 Task: Implement a JavaScript function to check if a number is a prime number.
Action: Mouse moved to (214, 121)
Screenshot: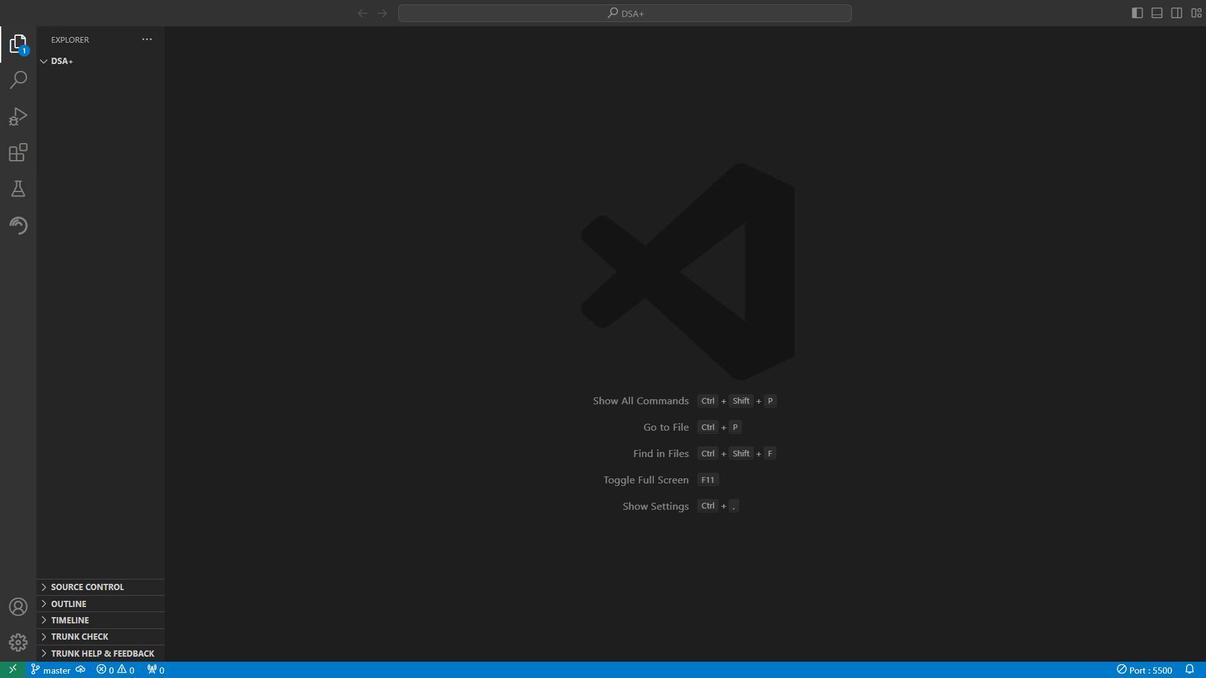 
Action: Mouse pressed left at (214, 121)
Screenshot: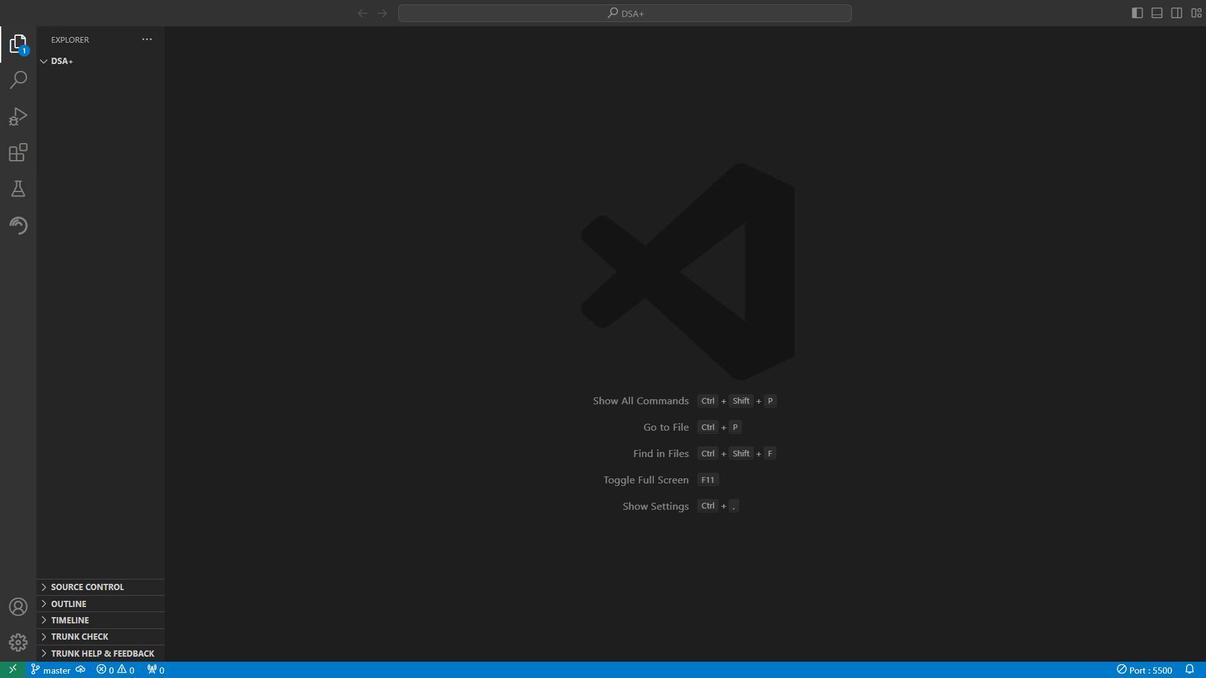 
Action: Mouse moved to (214, 180)
Screenshot: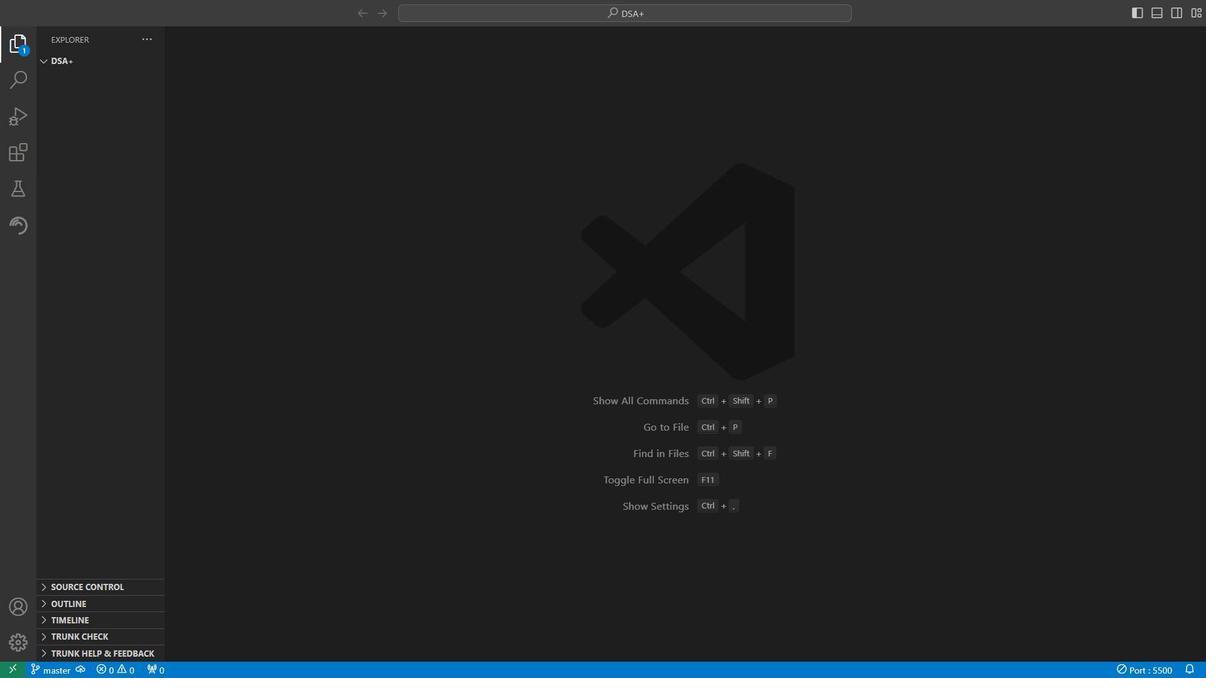 
Action: Mouse scrolled (214, 180) with delta (0, 0)
Screenshot: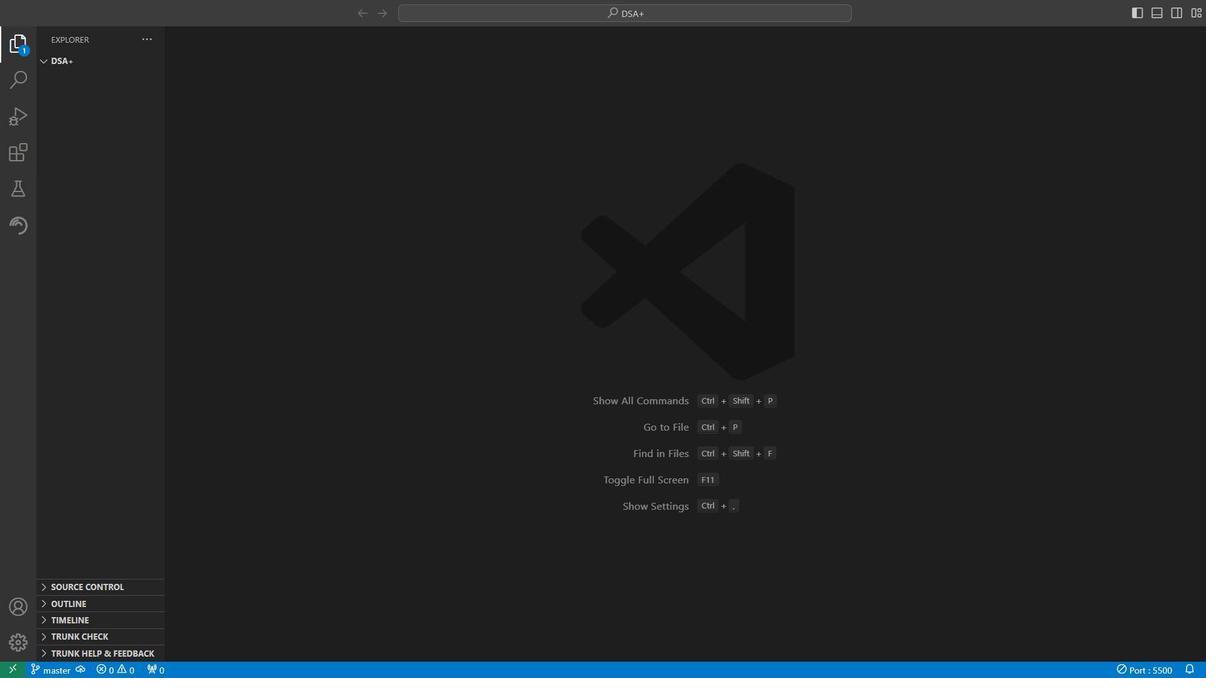
Action: Mouse scrolled (214, 180) with delta (0, 0)
Screenshot: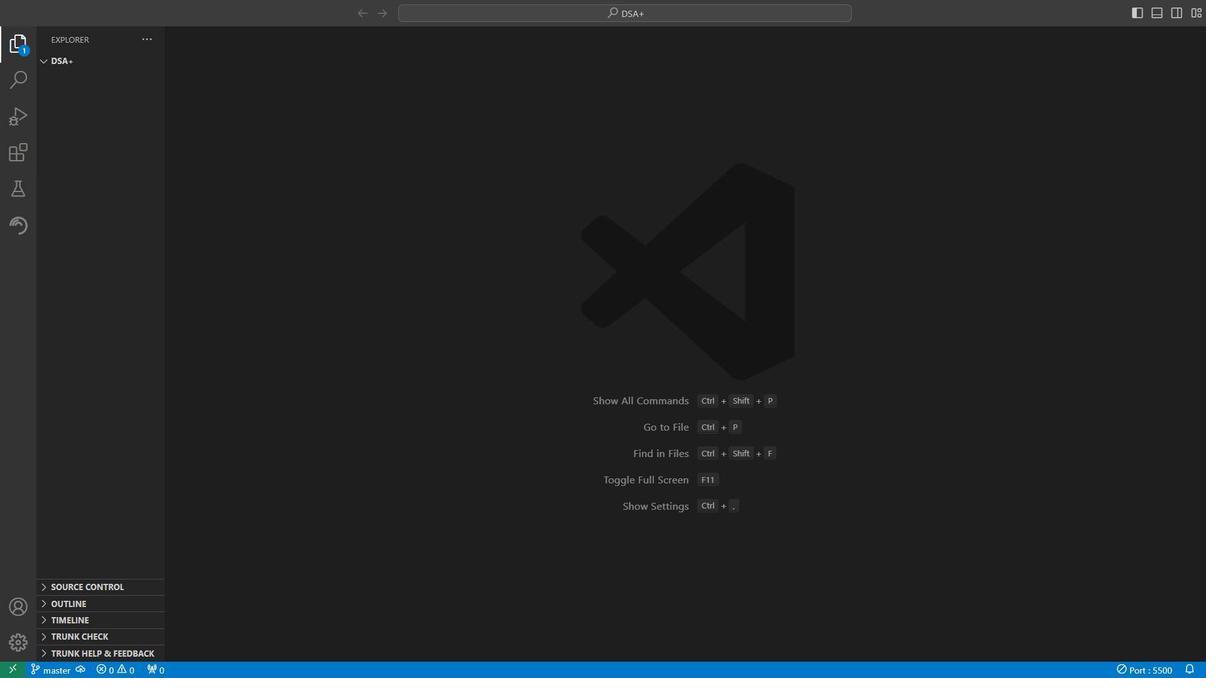 
Action: Mouse scrolled (214, 180) with delta (0, 0)
Screenshot: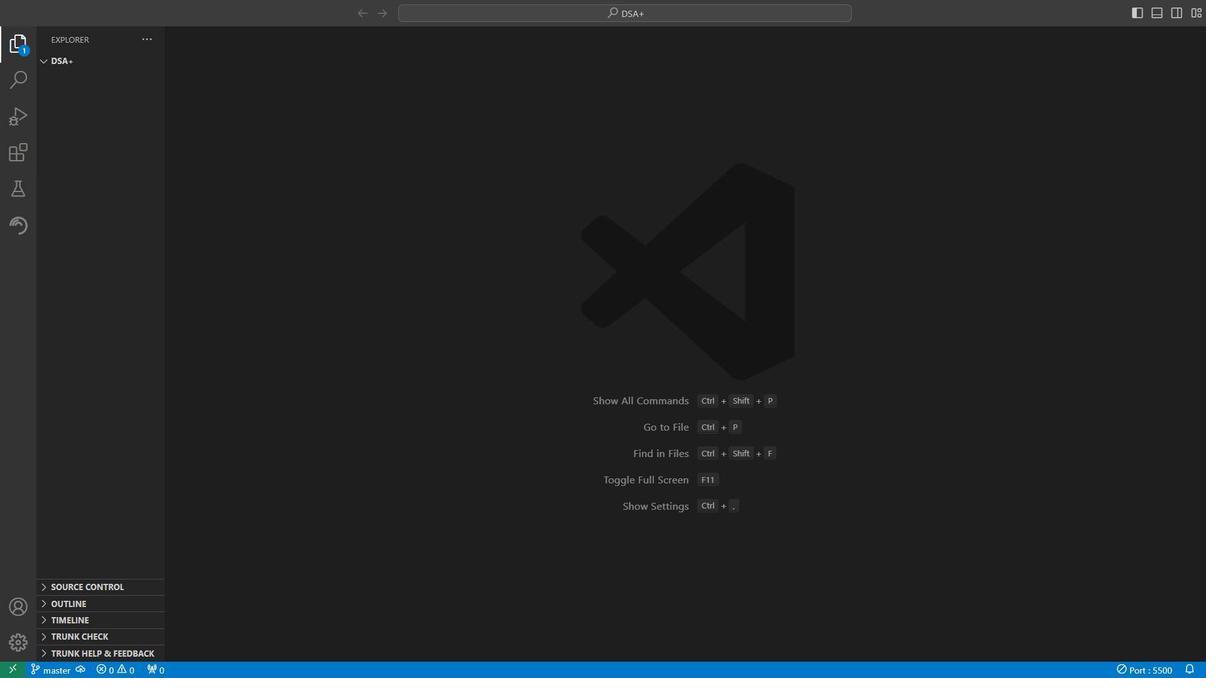 
Action: Mouse scrolled (214, 180) with delta (0, 0)
Screenshot: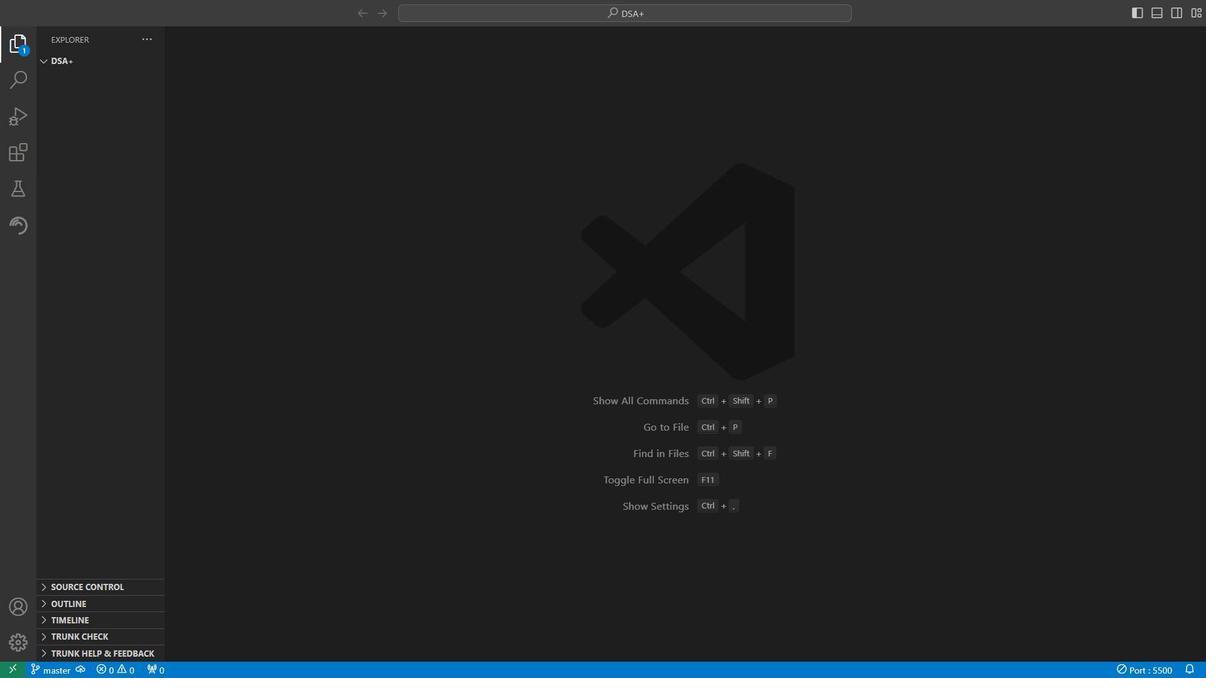 
Action: Mouse scrolled (214, 180) with delta (0, 0)
Screenshot: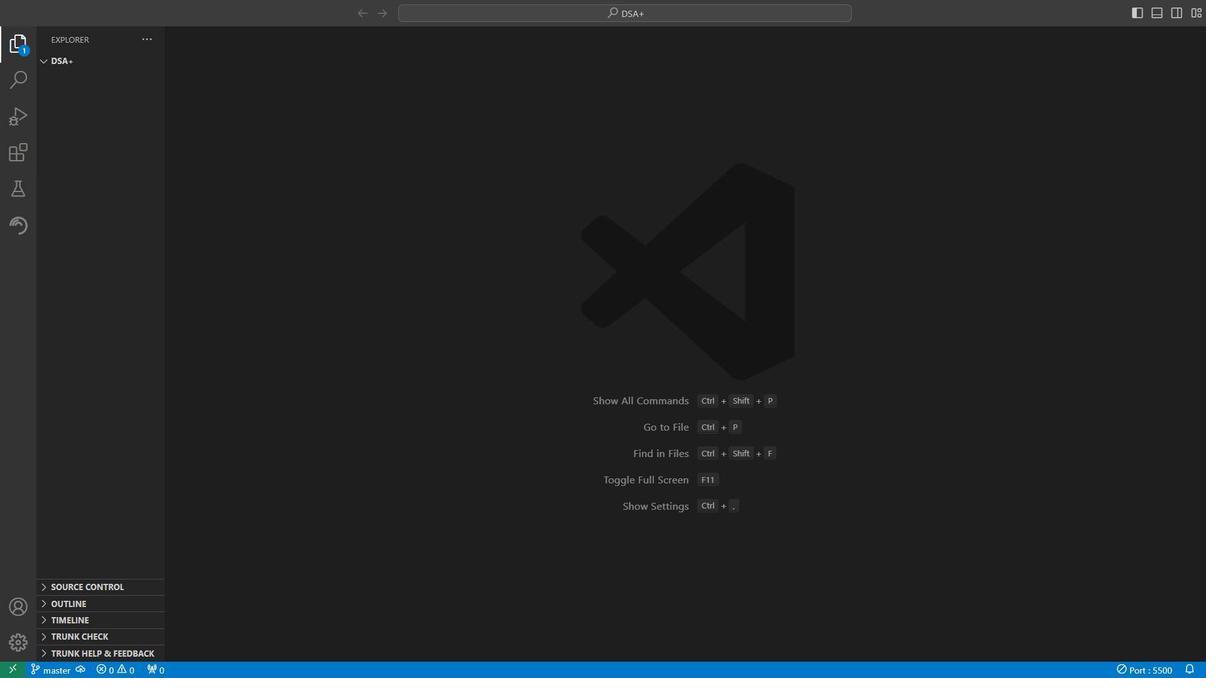 
Action: Mouse scrolled (214, 180) with delta (0, 0)
Screenshot: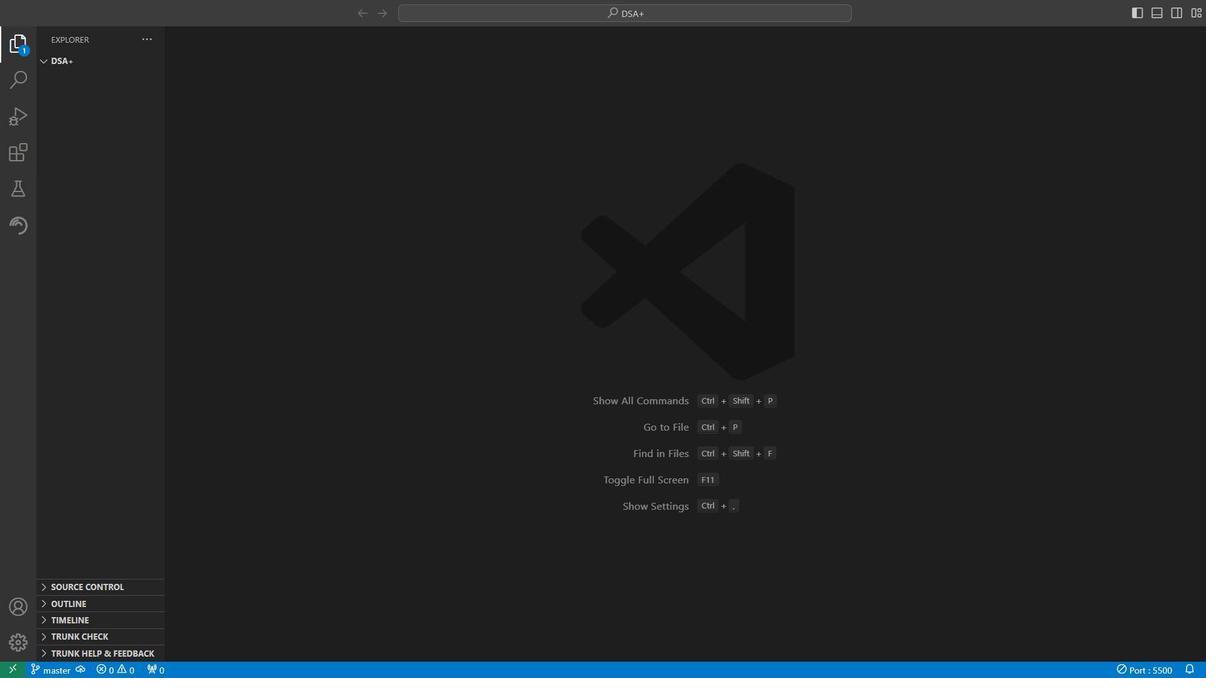 
Action: Mouse scrolled (214, 180) with delta (0, 0)
Screenshot: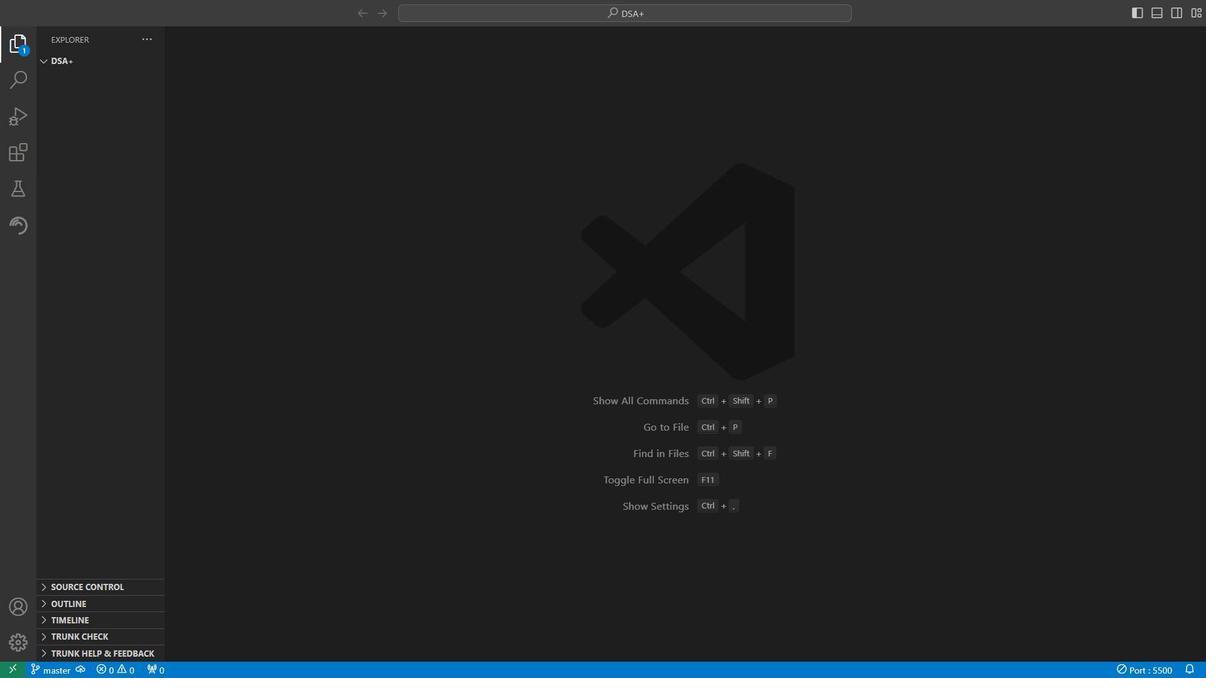 
Action: Mouse moved to (214, 176)
Screenshot: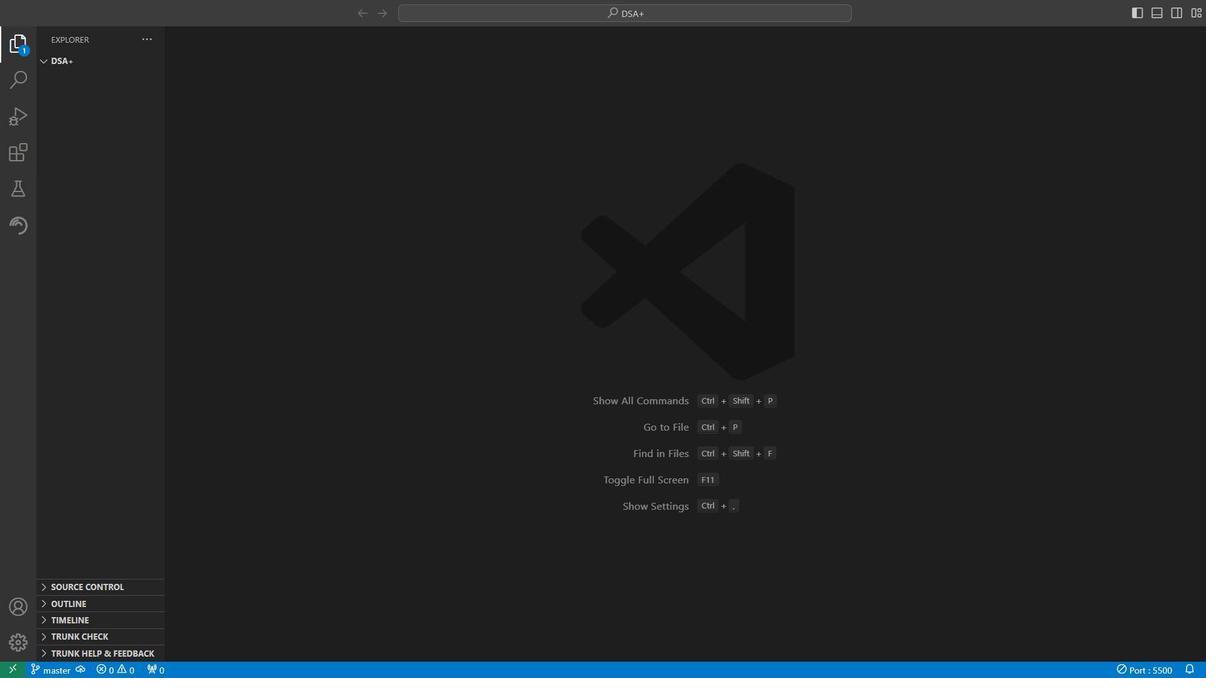 
Action: Mouse scrolled (214, 176) with delta (0, 0)
Screenshot: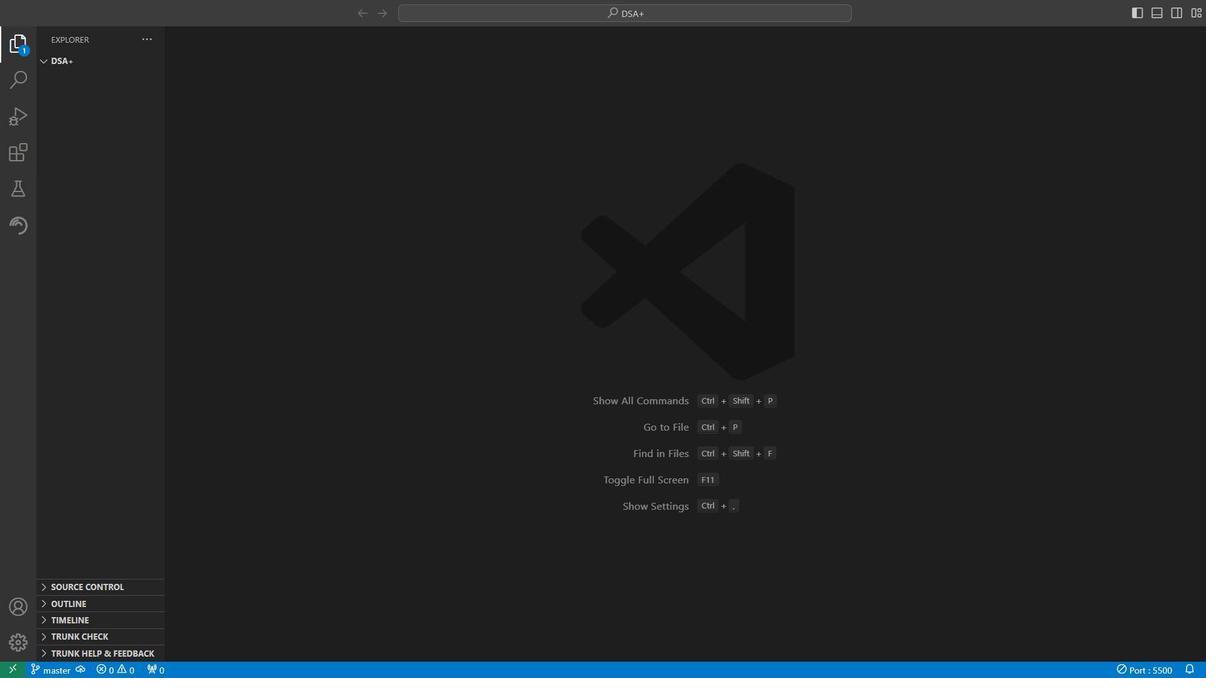 
Action: Mouse moved to (214, 175)
Screenshot: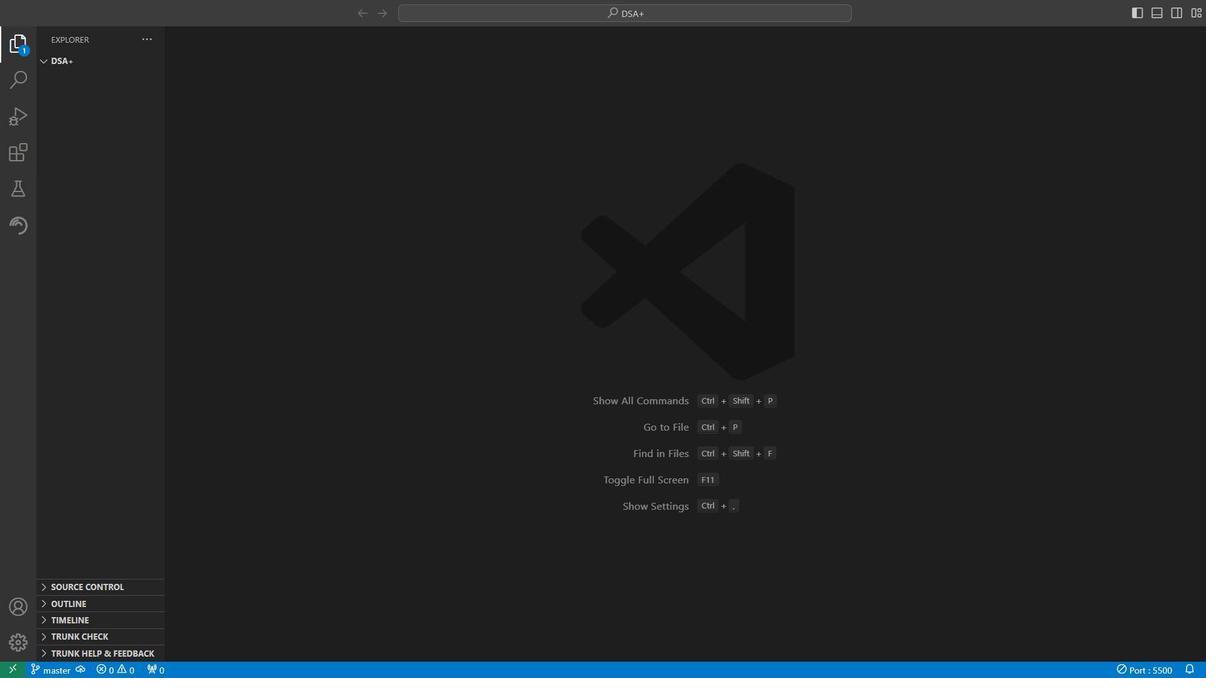 
Action: Mouse scrolled (214, 176) with delta (0, 0)
Screenshot: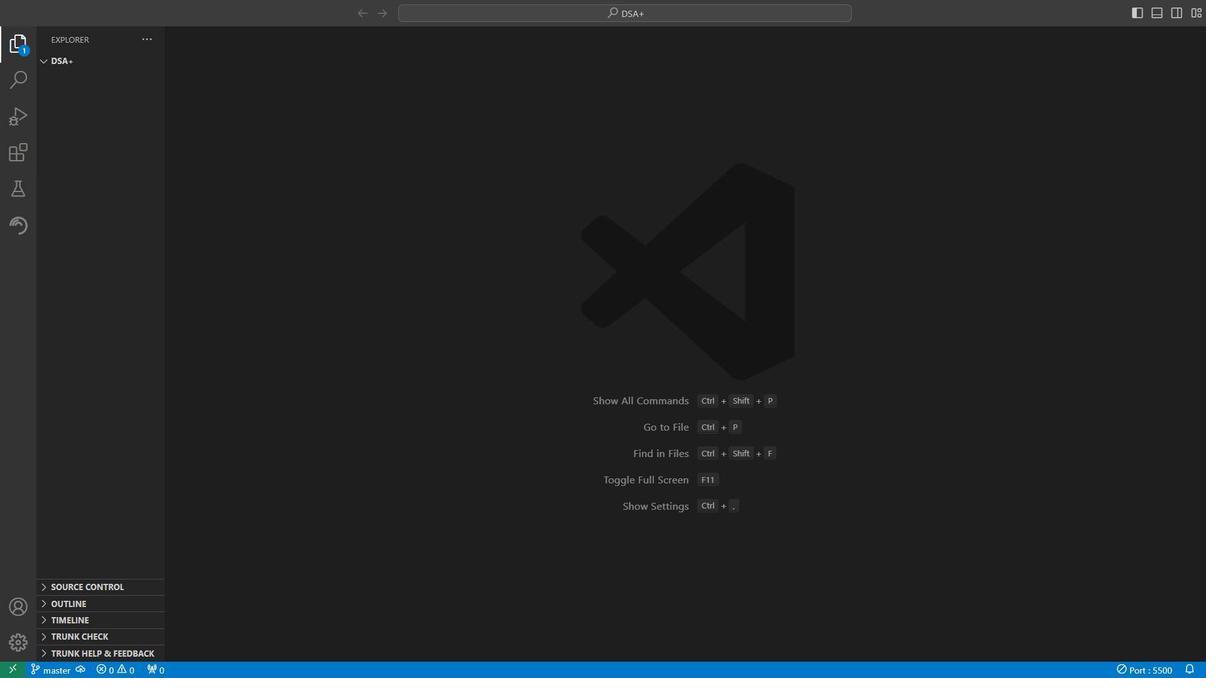 
Action: Mouse scrolled (214, 176) with delta (0, 0)
Screenshot: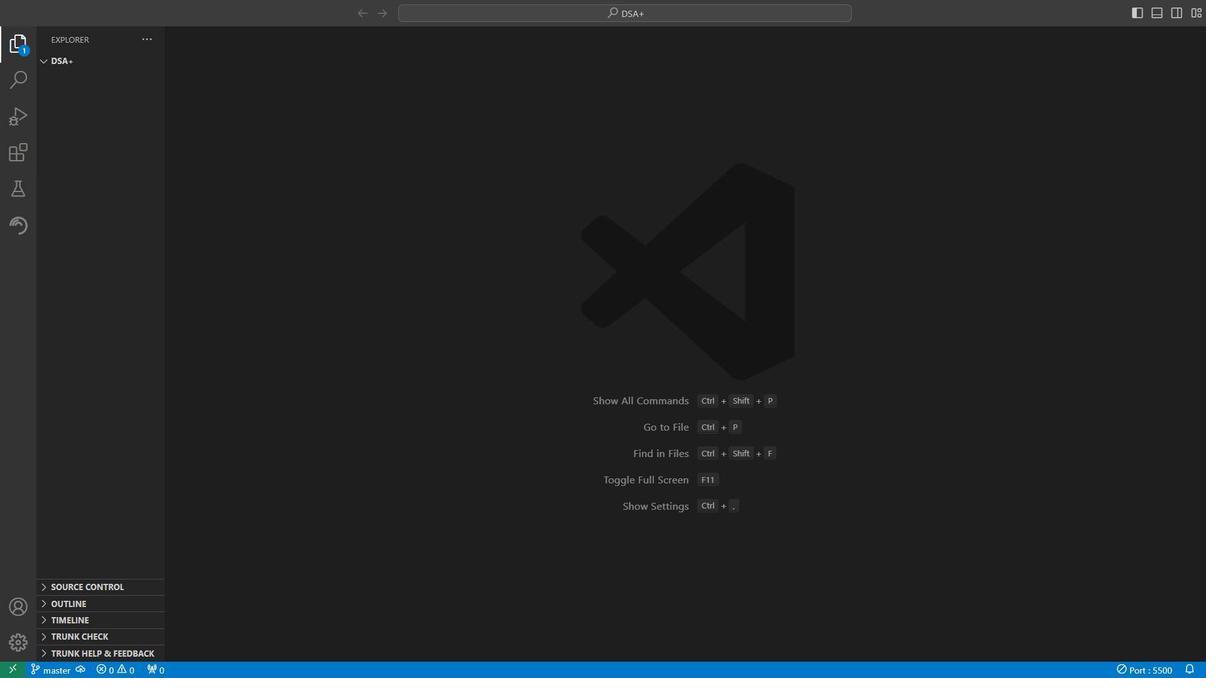 
Action: Mouse scrolled (214, 176) with delta (0, 0)
Screenshot: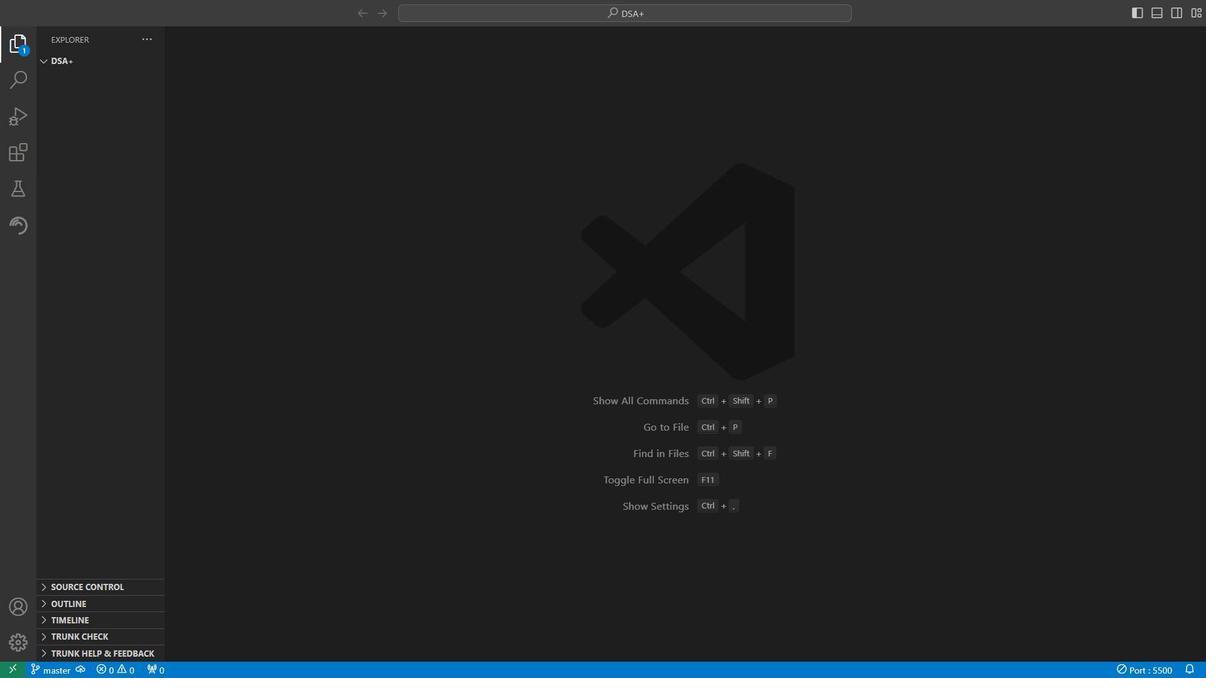 
Action: Mouse moved to (214, 175)
Screenshot: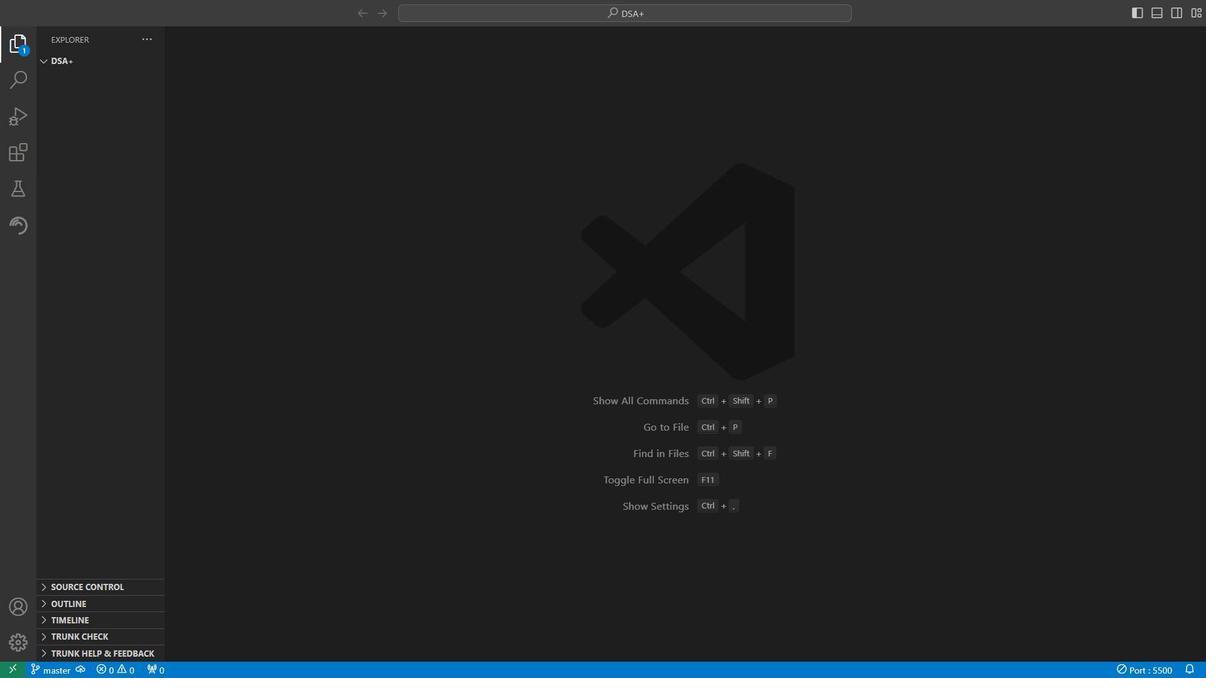 
Action: Mouse scrolled (214, 176) with delta (0, 0)
Screenshot: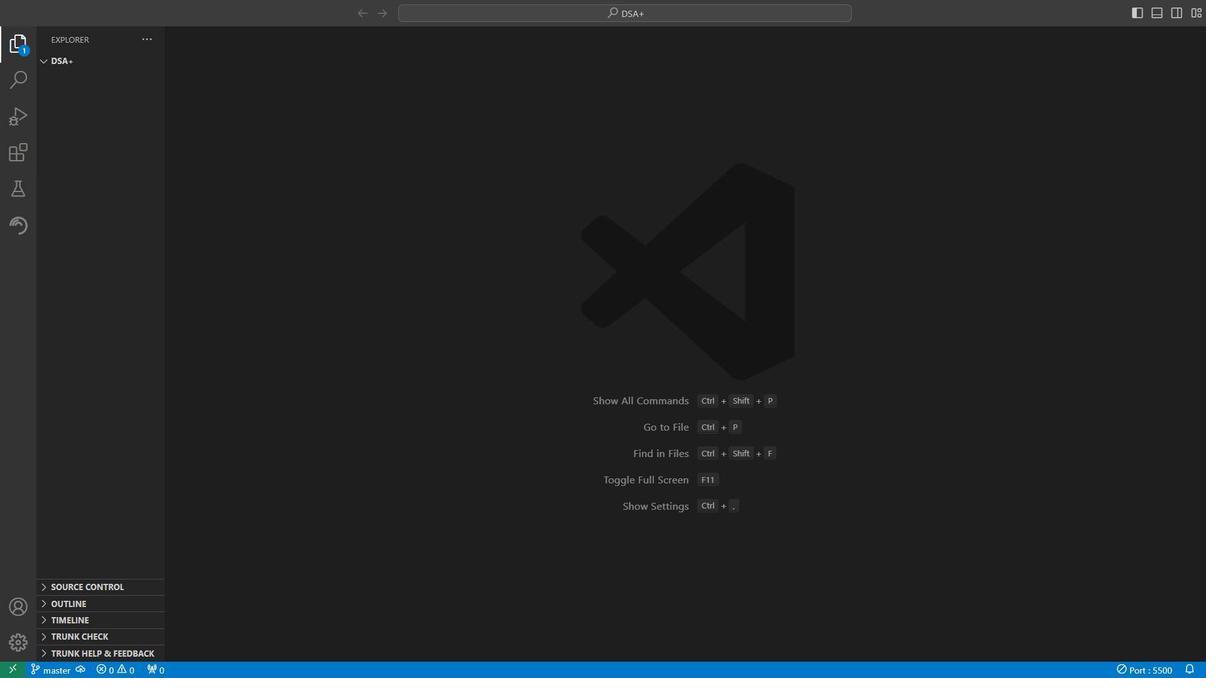 
Action: Mouse scrolled (214, 176) with delta (0, 0)
Screenshot: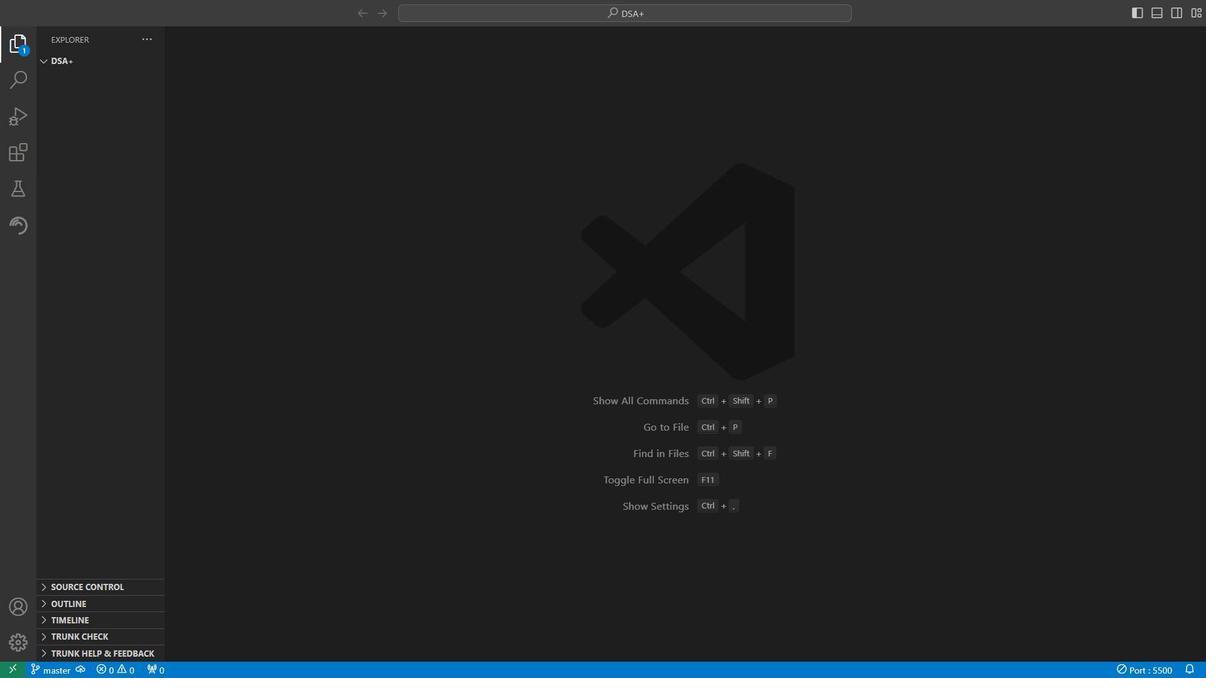 
Action: Mouse moved to (214, 177)
Screenshot: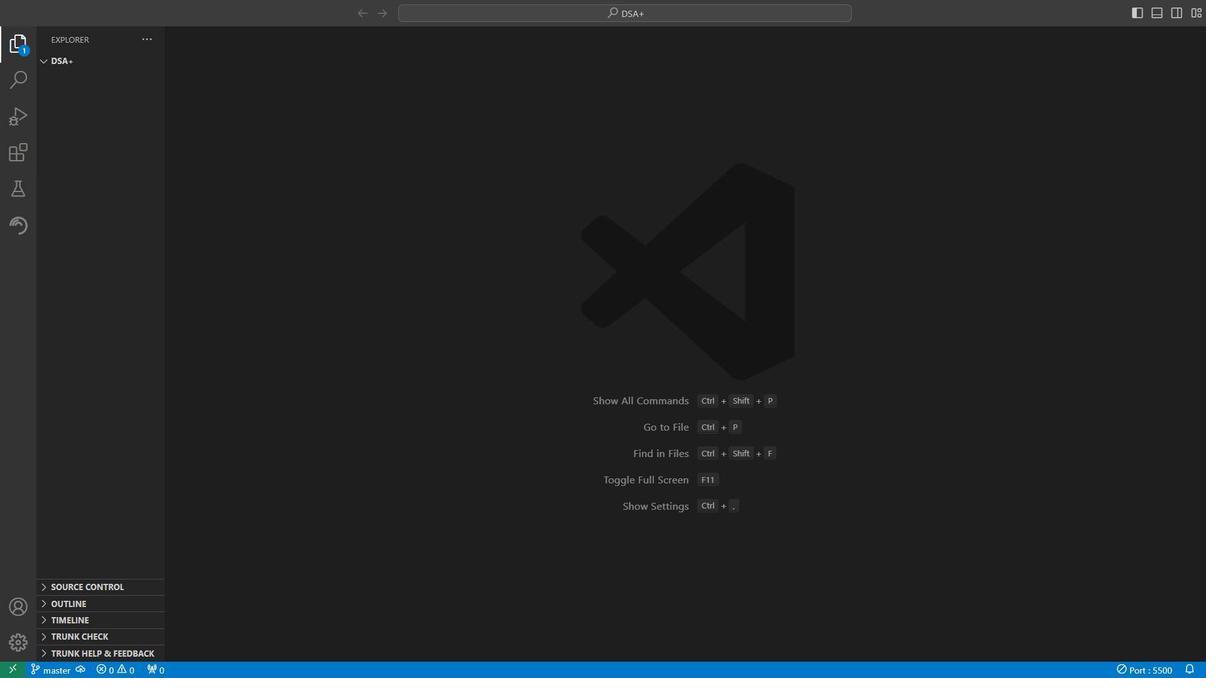 
Action: Mouse scrolled (214, 177) with delta (0, 0)
Screenshot: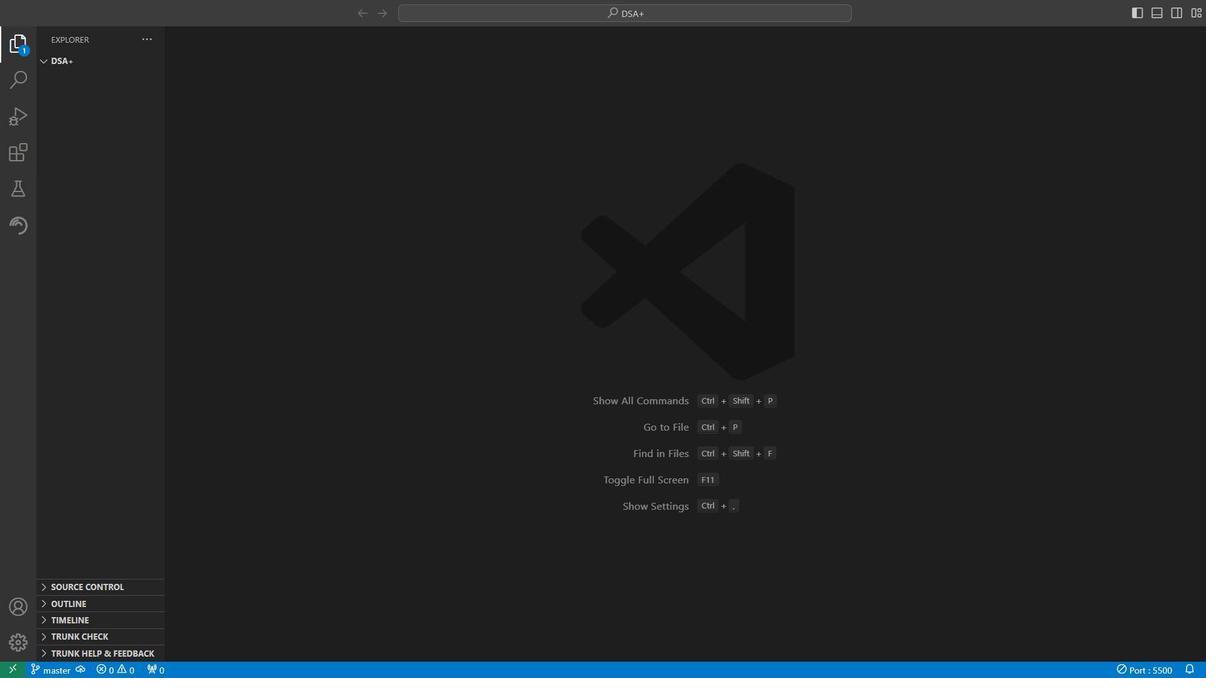 
Action: Mouse scrolled (214, 177) with delta (0, 0)
Screenshot: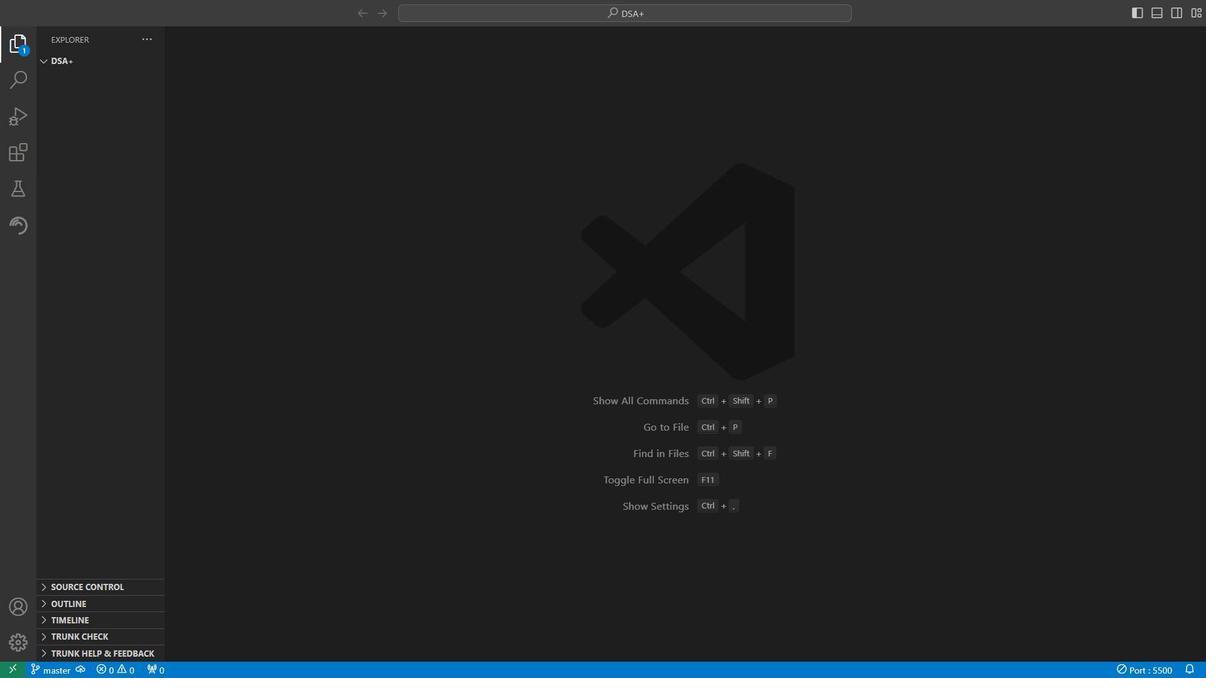 
Action: Mouse scrolled (214, 177) with delta (0, 0)
Screenshot: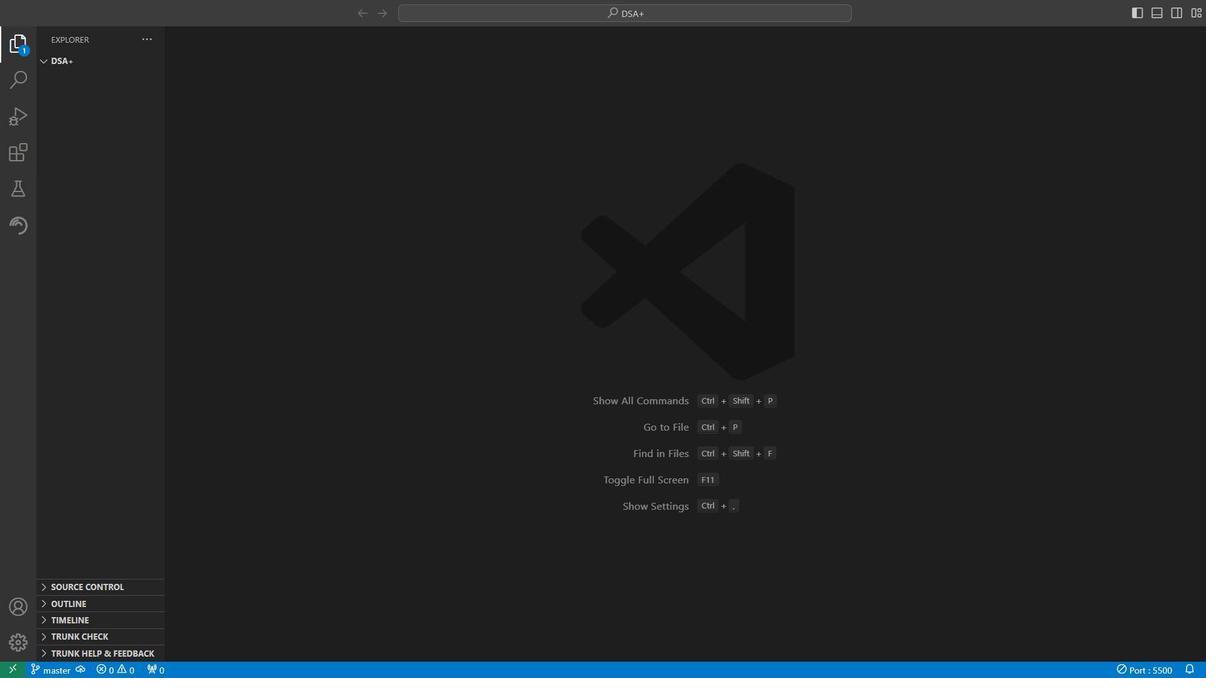 
Action: Mouse scrolled (214, 177) with delta (0, 0)
Screenshot: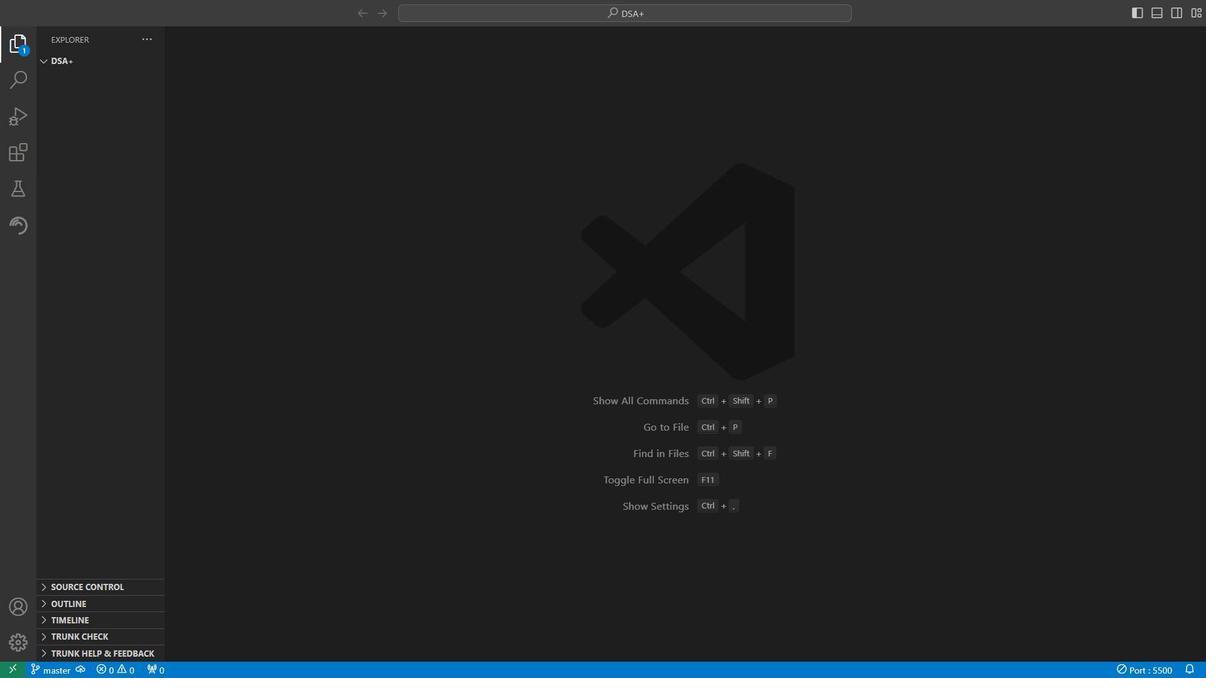 
Action: Mouse scrolled (214, 177) with delta (0, 0)
Screenshot: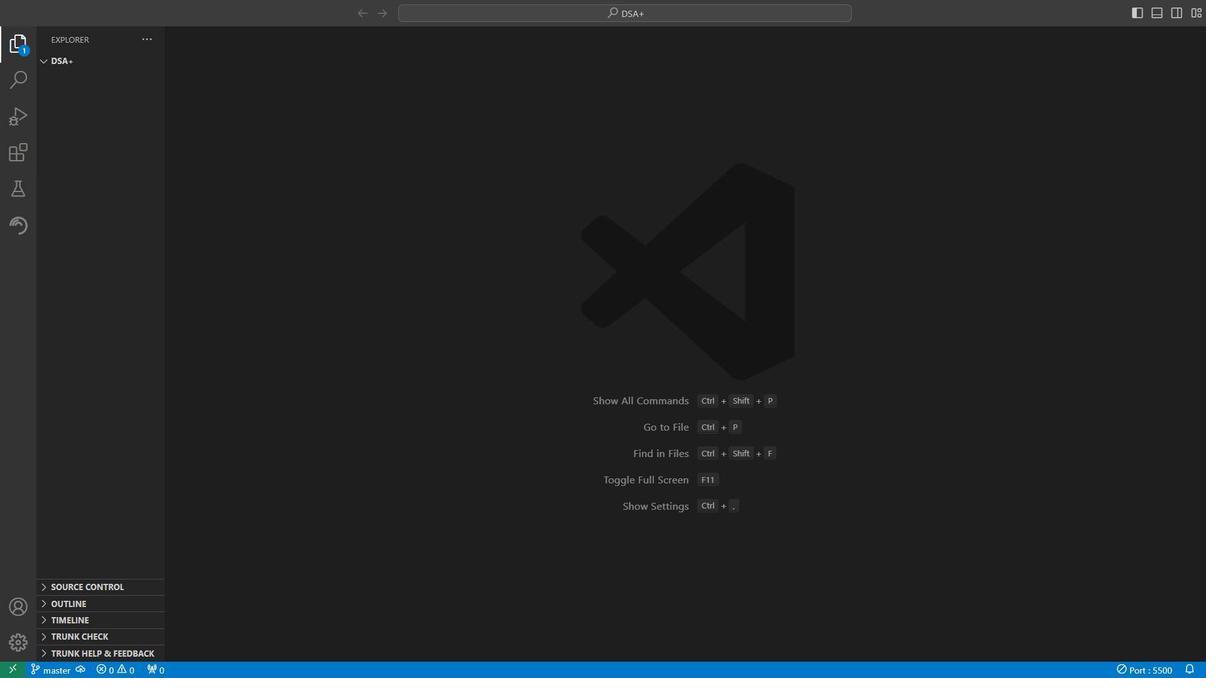 
Action: Mouse scrolled (214, 177) with delta (0, 0)
Screenshot: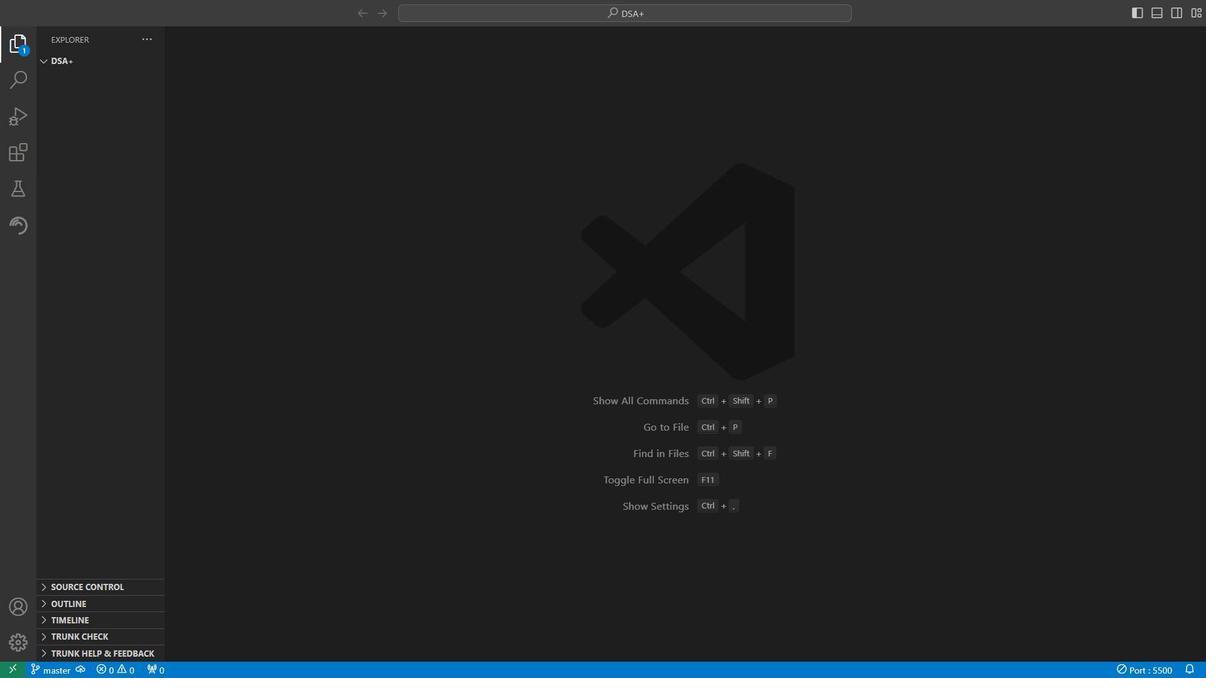
Action: Mouse moved to (214, 113)
Screenshot: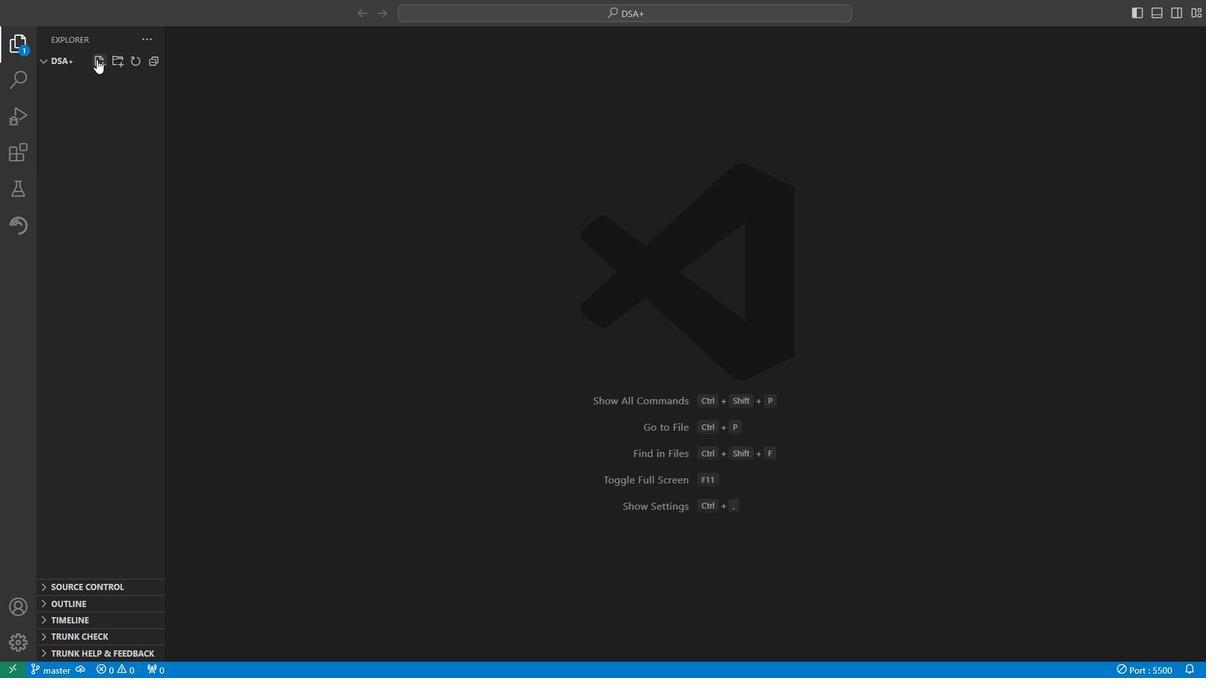 
Action: Mouse pressed left at (214, 113)
Screenshot: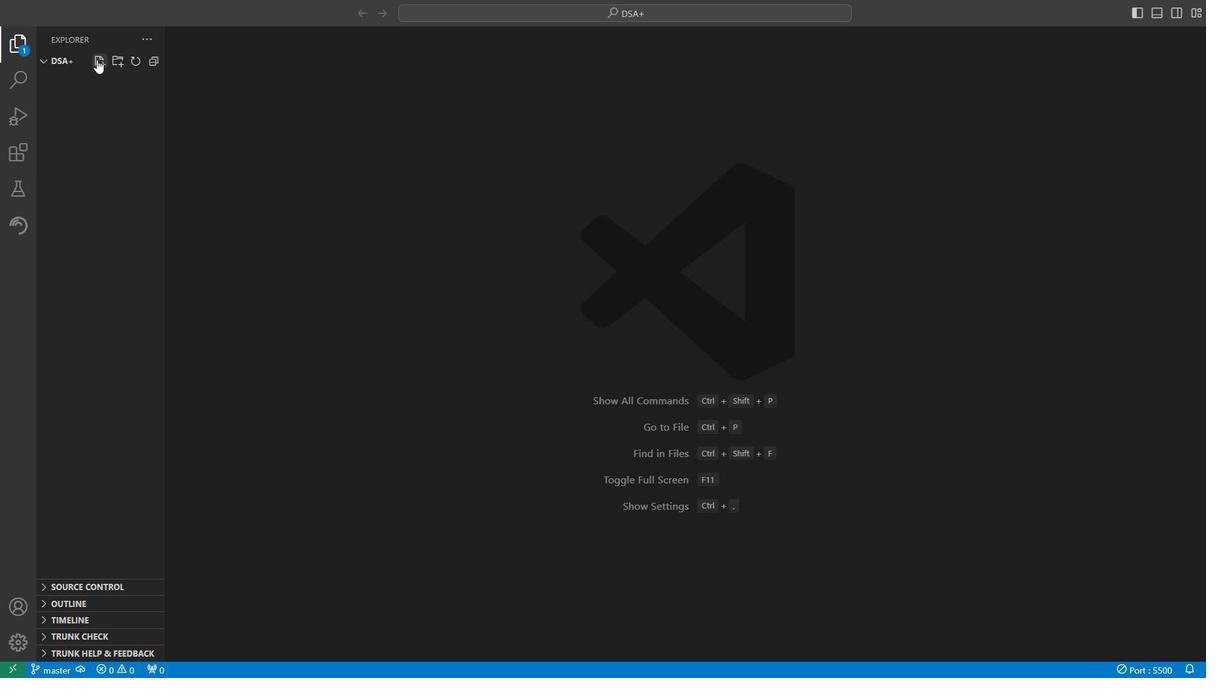 
Action: Key pressed <Key.shift_r>Prime<Key.backspace><Key.backspace><Key.backspace><Key.backspace><Key.backspace><Key.shift>Check<Key.shift_r>Prime.js<Key.enter>funcr<Key.backspace>tion<Key.space>is<Key.shift_r>Prime<Key.shift_r><Key.shift_r>(number<Key.right><Key.shift_r>{<Key.enter>if<Key.shift_r>(number<Key.space><Key.shift_r><=1<Key.right><Key.shift_r>{<Key.enter>return<Key.space>false;
Screenshot: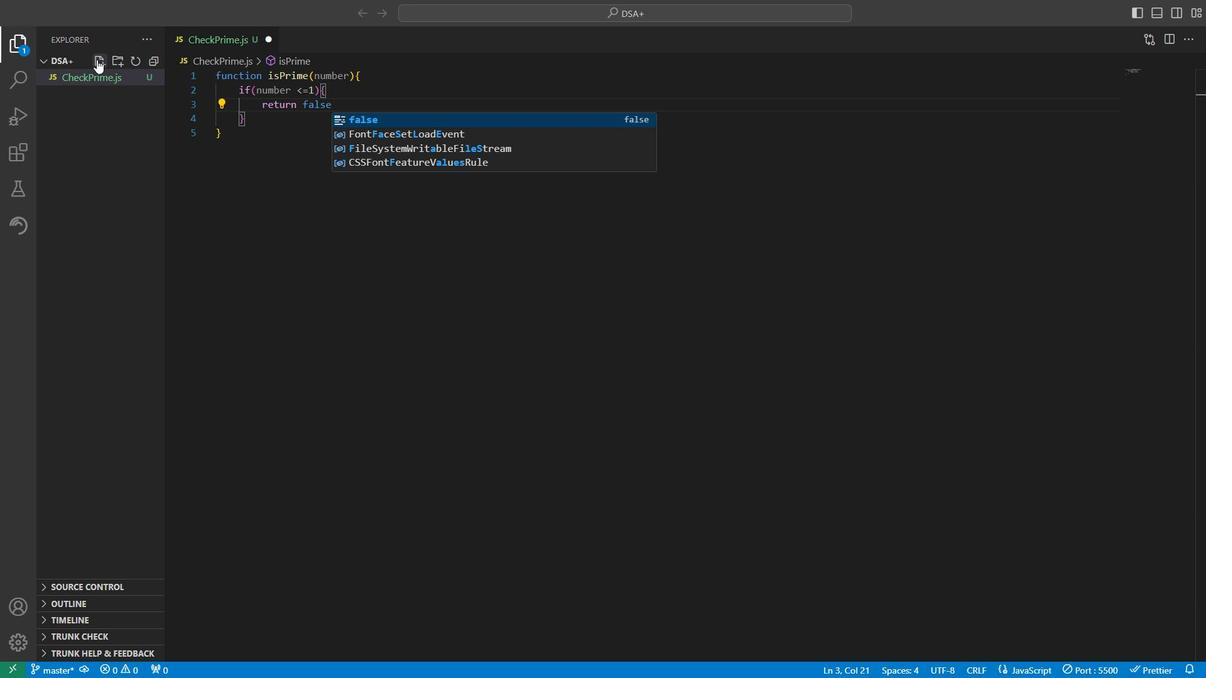 
Action: Mouse moved to (214, 131)
Screenshot: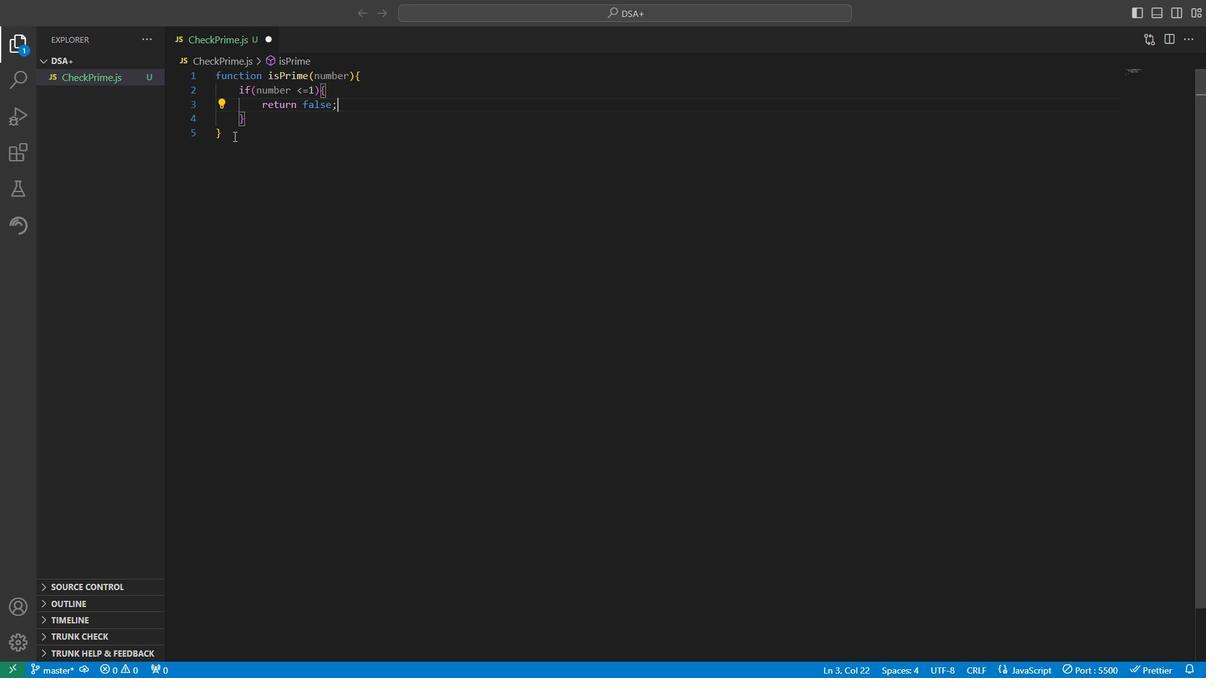 
Action: Mouse pressed left at (214, 131)
Screenshot: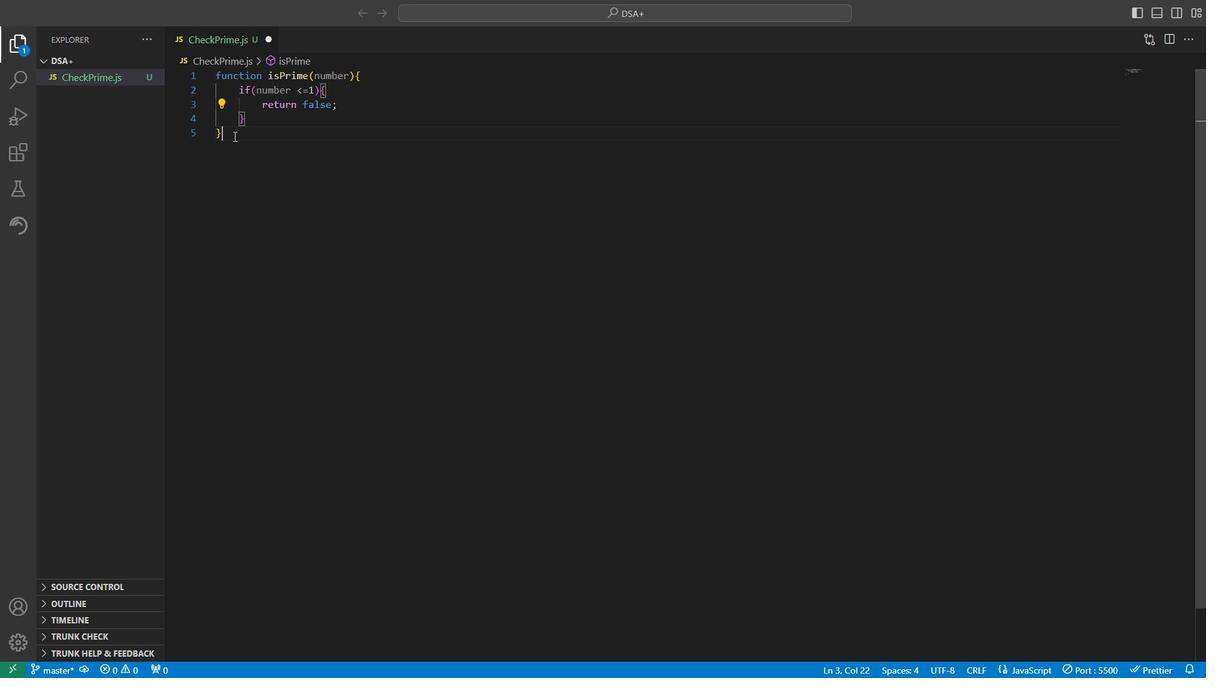 
Action: Mouse moved to (214, 128)
Screenshot: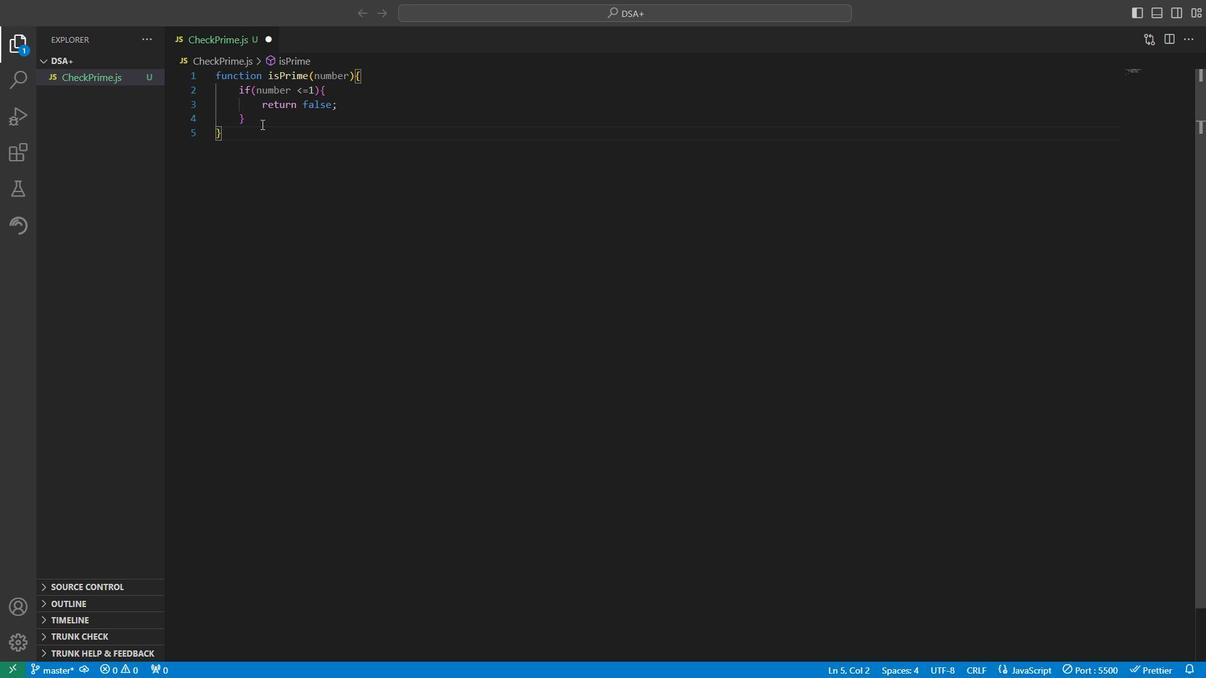 
Action: Mouse pressed left at (214, 128)
Screenshot: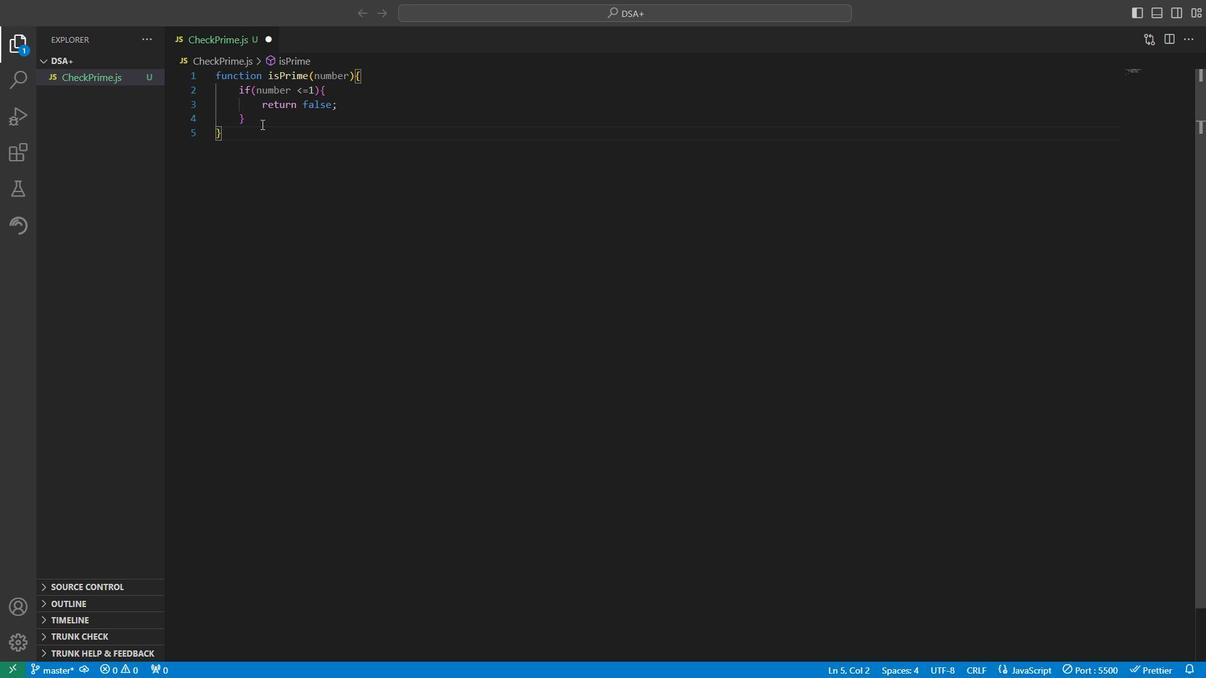 
Action: Key pressed <Key.enter><Key.enter>for<Key.shift_r>(let<Key.space>i=2;i<Key.shift_r><<Key.shift_r><Key.shift_r><Key.shift_r><Key.shift_r><Key.shift_r><Key.shift_r><Key.shift_r><Key.shift_r><Key.shift_r><Key.shift_r><Key.shift_r><Key.shift_r><Key.shift_r><Key.shift_r><Key.shift_r><Key.shift_r><Key.shift_r><Key.shift_r><Key.shift_r>Math.sqrt<Key.shift_r><Key.shift_r><Key.shift_r><Key.shift_r><Key.shift_r><Key.shift_r><Key.shift_r><Key.shift_r><Key.shift_r><Key.shift_r><Key.shift_r><Key.shift_r>(number<Key.right>;i++<Key.down><Key.shift_r>{<Key.enter>ctrl+Z<'\x1a'>
Screenshot: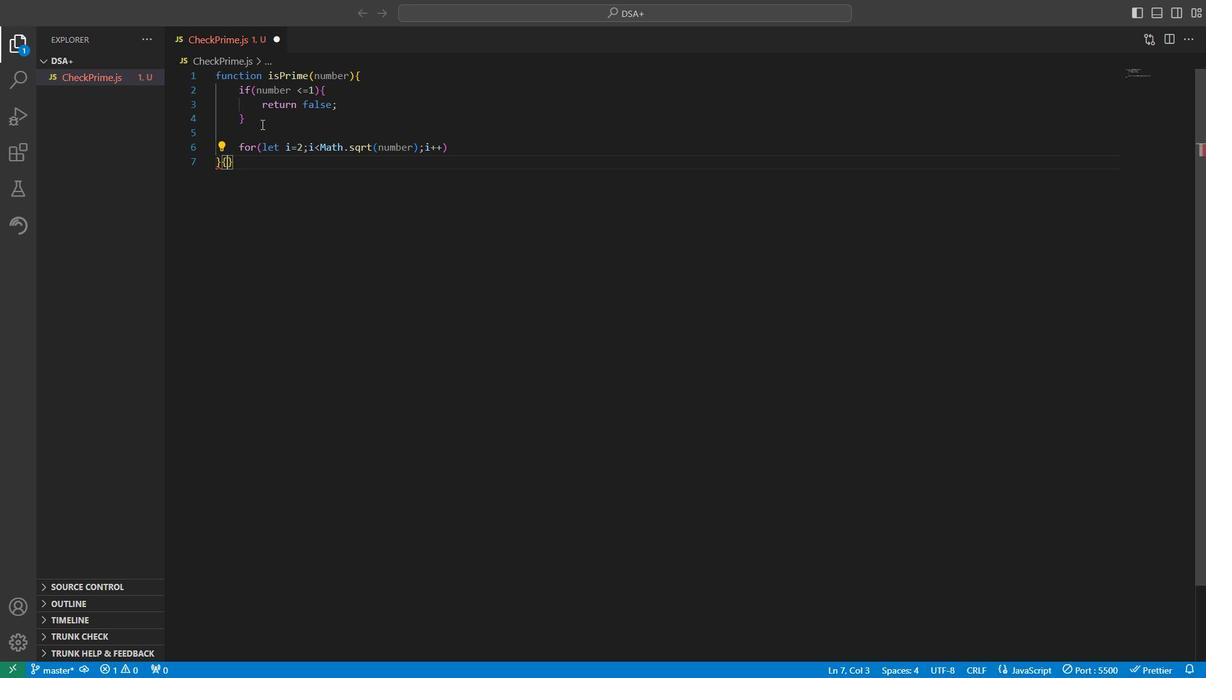 
Action: Mouse moved to (214, 133)
Screenshot: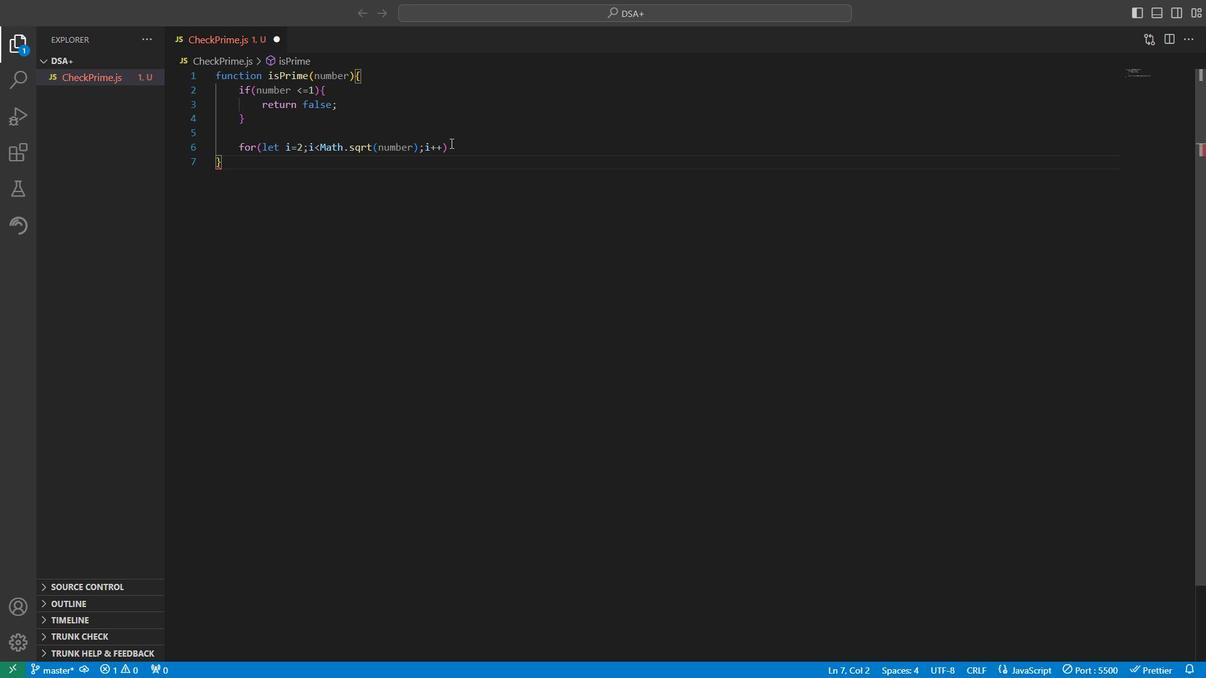 
Action: Mouse pressed left at (214, 133)
Screenshot: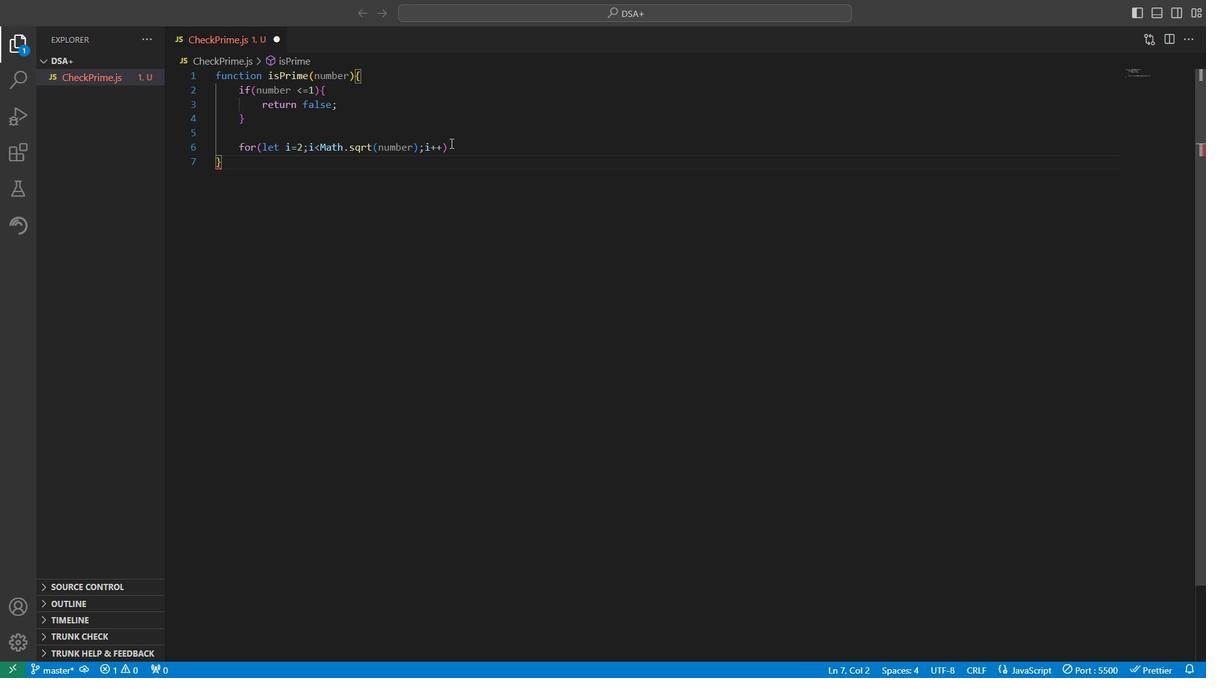 
Action: Key pressed <Key.shift_r>{<Key.enter>if<Key.shift_r>(number<Key.space><Key.shift><Key.shift>%i<Key.backspace><Key.space>i<Key.space>===0<Key.right><Key.shift_r>{<Key.enter>return<Key.space>false;
Screenshot: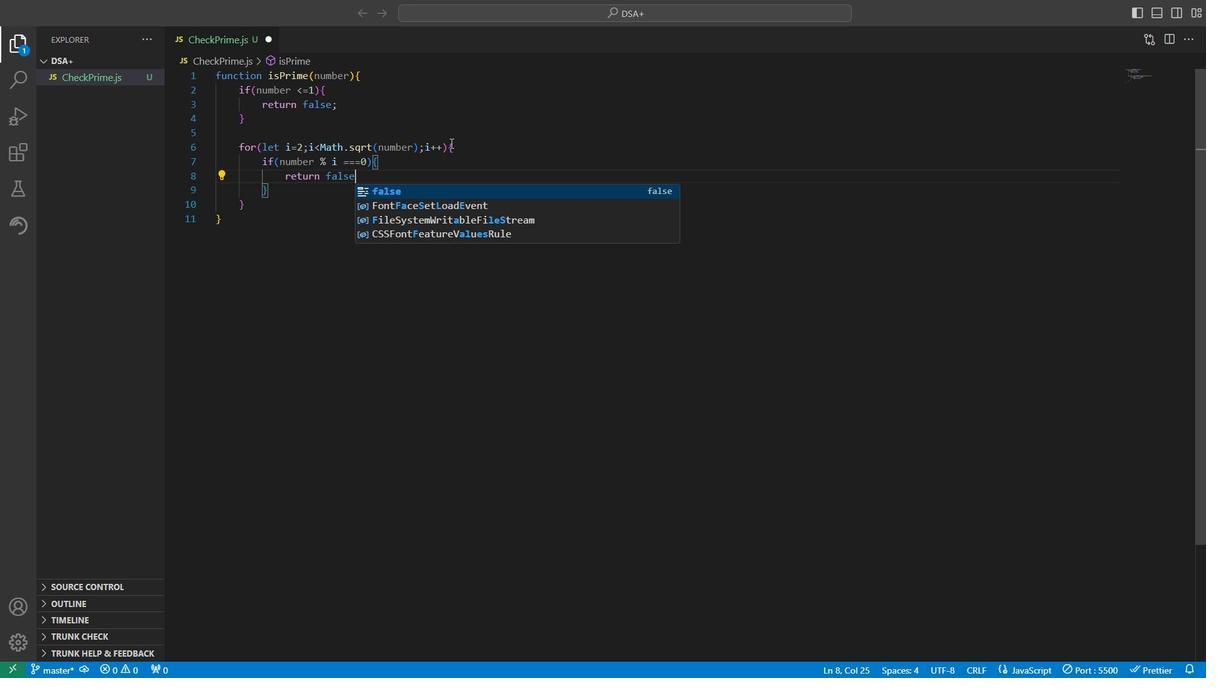 
Action: Mouse moved to (214, 147)
Screenshot: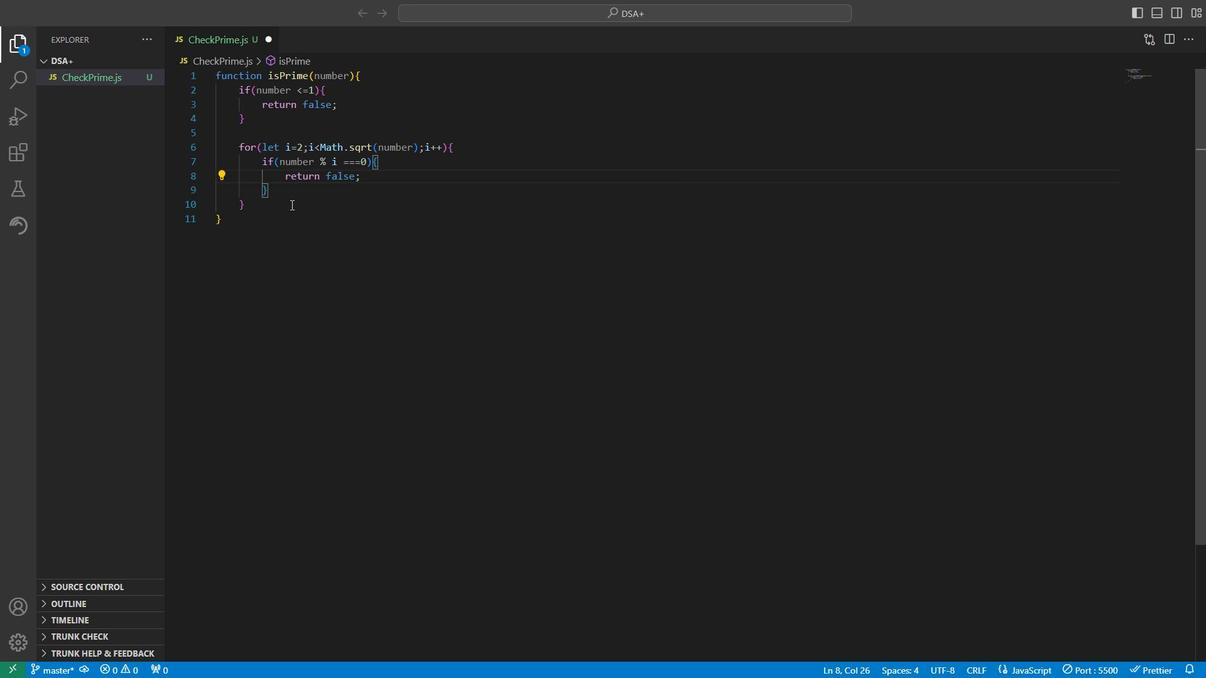 
Action: Mouse pressed left at (214, 147)
Screenshot: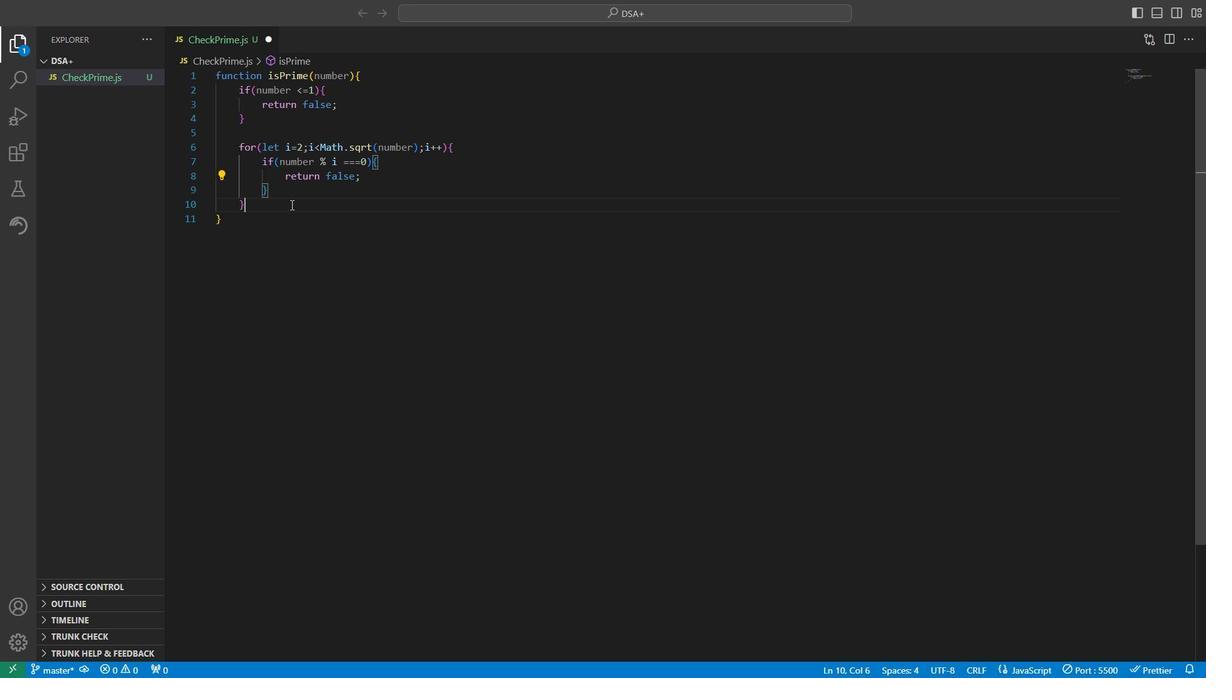 
Action: Key pressed <Key.enter>return<Key.space>false;
Screenshot: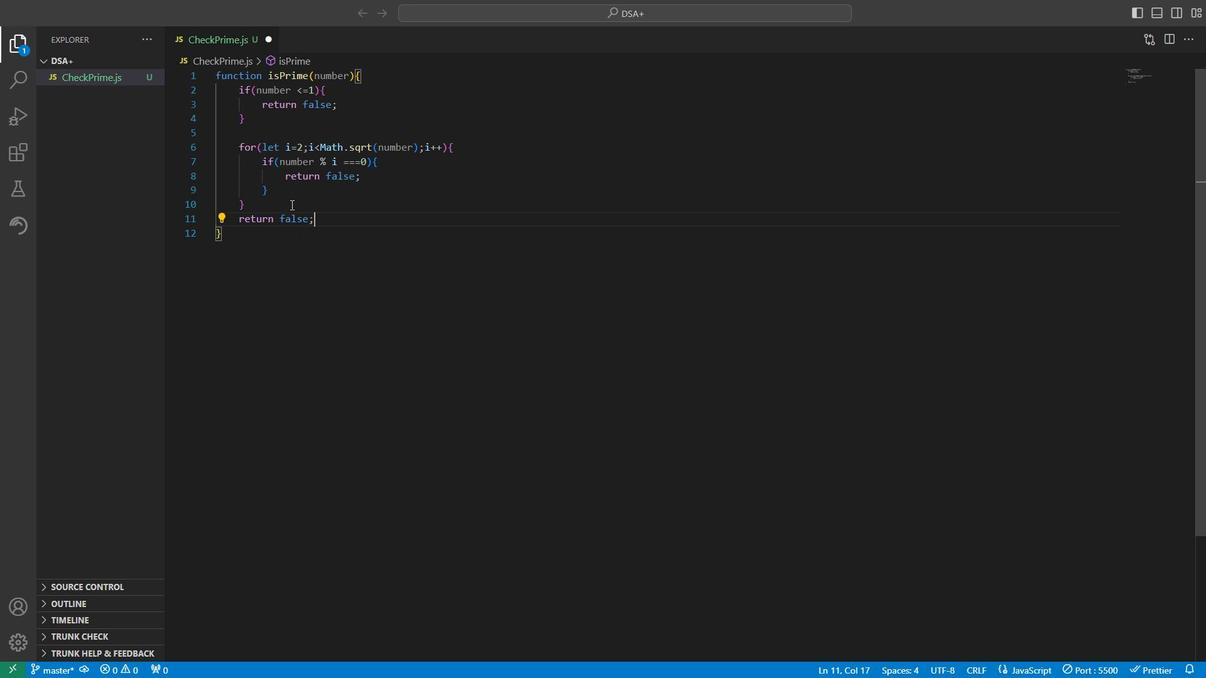 
Action: Mouse moved to (214, 158)
Screenshot: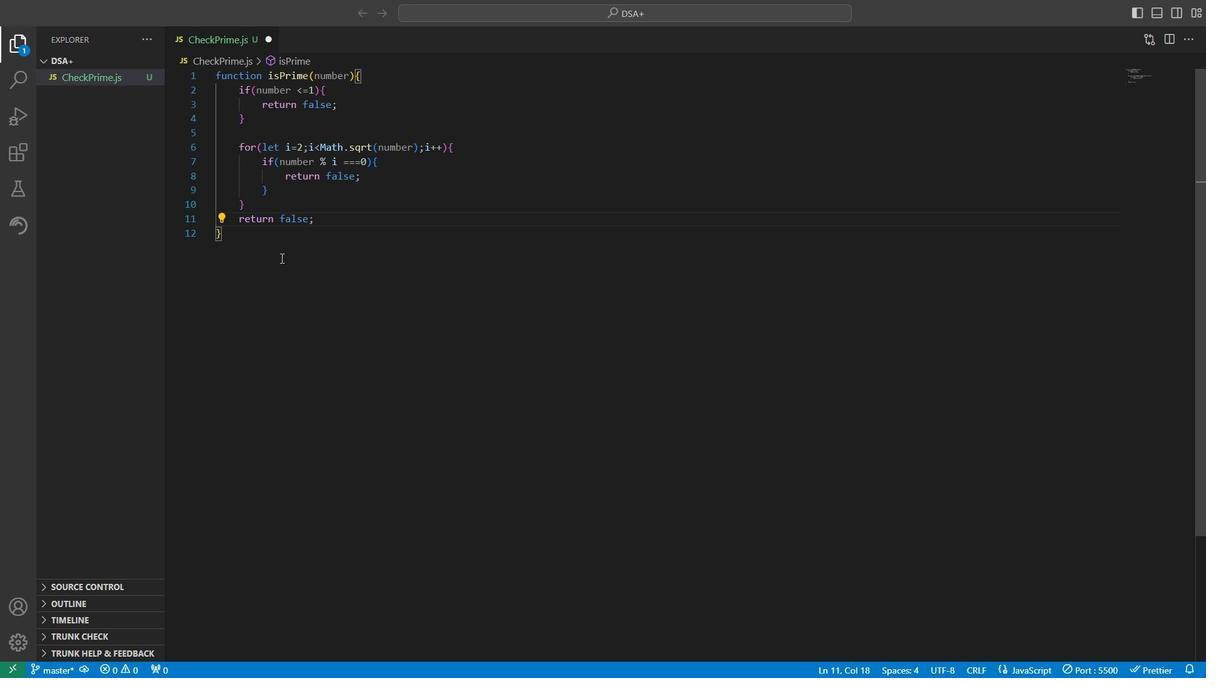 
Action: Mouse pressed left at (214, 158)
Screenshot: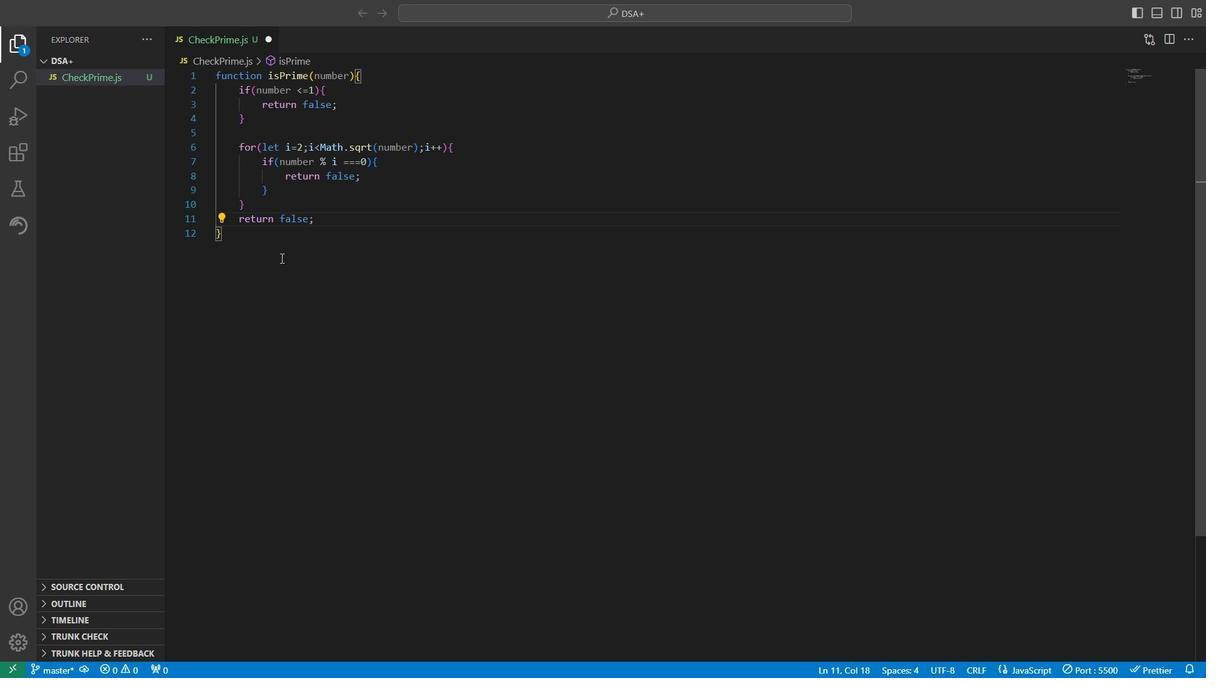 
Action: Mouse moved to (214, 158)
Screenshot: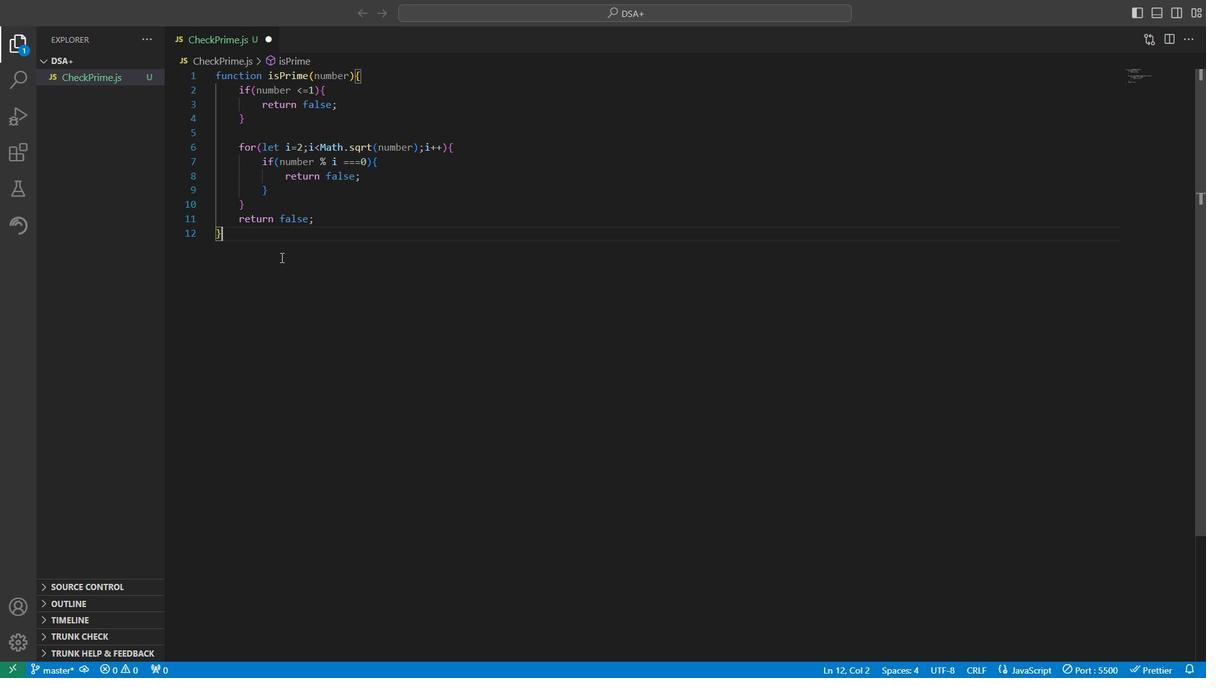 
Action: Key pressed <Key.enter><Key.enter>//<Key.shift>Example<Key.space>usage<Key.shift_r>:<Key.enter>const<Key.space>test<Key.shift_r>Number=13<Key.enter>if<Key.shift_r><Key.shift_r><Key.shift_r><Key.shift_r><Key.shift_r><Key.shift_r><Key.shift_r><Key.shift_r><Key.shift_r><Key.shift_r><Key.shift_r><Key.shift_r><Key.shift_r><Key.shift_r><Key.shift_r><Key.shift_r><Key.shift_r>(is<Key.shift_r>Prime<Key.shift_r><Key.shift_r><Key.shift_r><Key.shift_r><Key.shift_r><Key.shift_r><Key.shift_r><Key.shift_r><Key.shift_r><Key.shift_r><Key.shift_r><Key.shift_r><Key.shift_r><Key.shift_r><Key.shift_r><Key.shift_r><Key.shift_r>(test<Key.shift_r><Key.shift_r><Key.shift_r><Key.shift_r><Key.shift_r><Key.shift_r><Key.shift_r><Key.shift_r><Key.shift_r><Key.shift_r>Number<Key.right><Key.right><Key.shift_r>{<Key.enter>console.log<Key.shift_r>(`<Key.shift>$<Key.shift_r><Key.shift_r><Key.shift_r><Key.shift_r><Key.shift_r><Key.shift_r><Key.shift_r><Key.shift_r><Key.shift_r><Key.shift_r><Key.shift_r><Key.shift_r><Key.shift_r><Key.shift_r><Key.shift_r><Key.shift_r><Key.shift_r><Key.shift_r>{test<Key.shift>Number<Key.right><Key.space>is<Key.space>prime<Key.space>number.
Screenshot: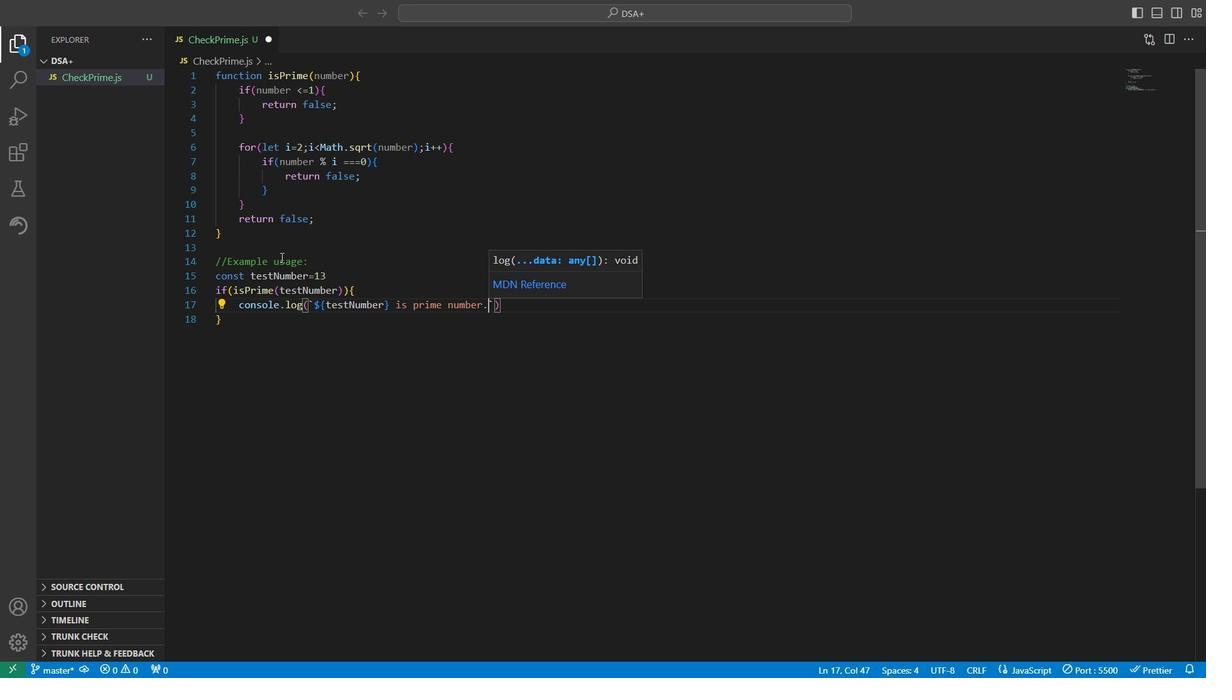 
Action: Mouse moved to (214, 169)
Screenshot: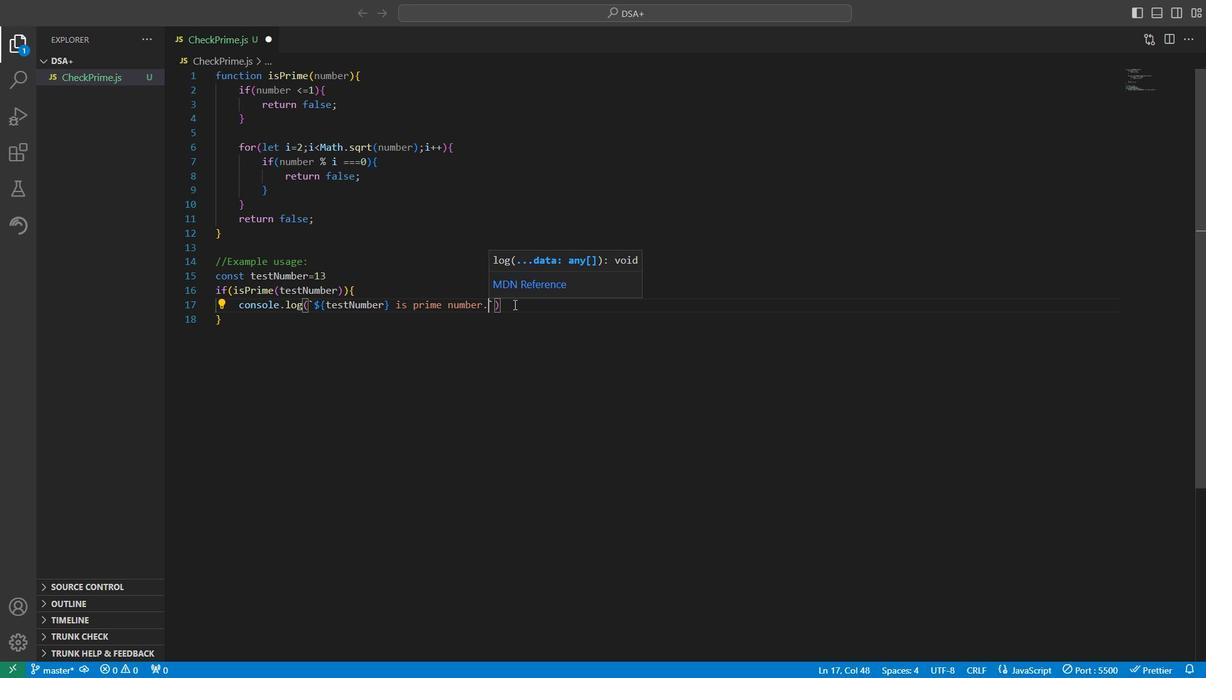 
Action: Mouse pressed left at (214, 169)
Screenshot: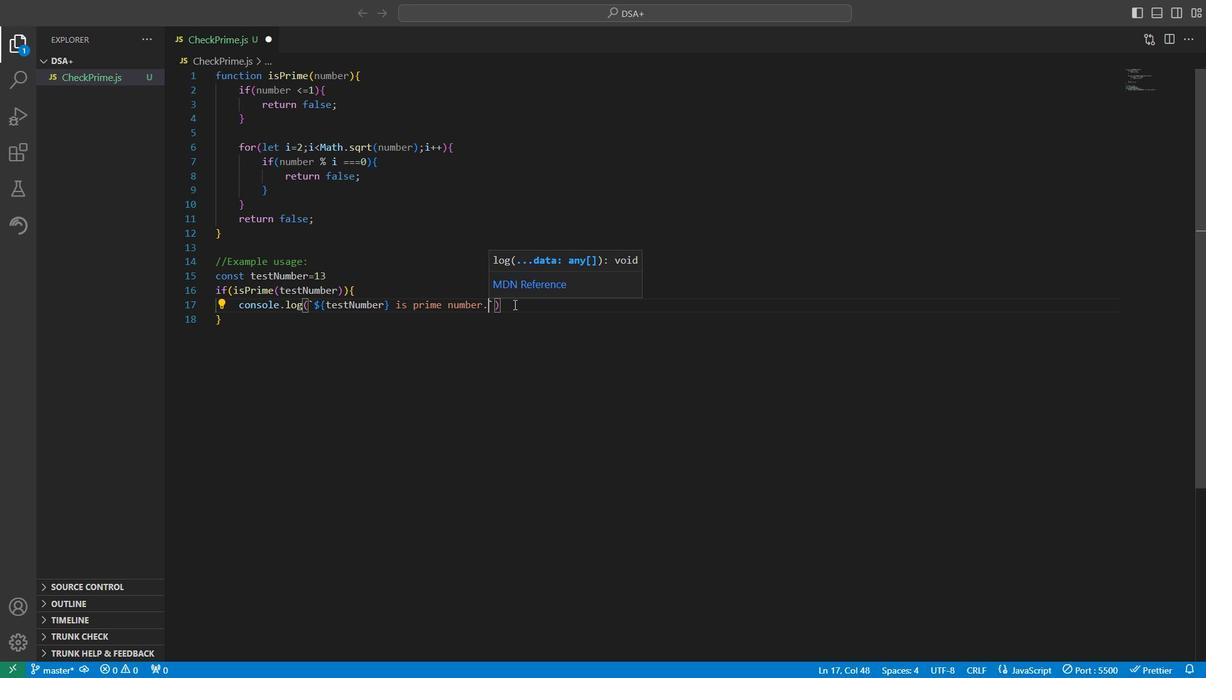 
Action: Mouse moved to (214, 169)
Screenshot: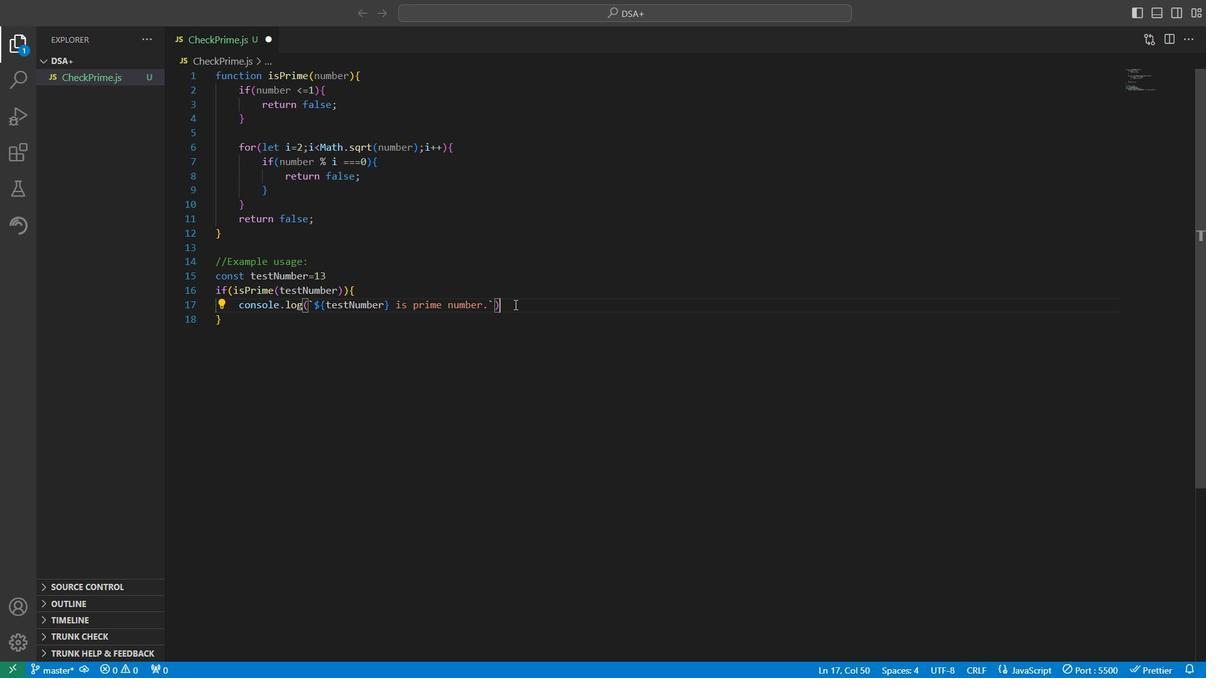 
Action: Key pressed <Key.right><Key.down><Key.enter>else<Key.shift_r>{<Key.enter>console.log<Key.shift_r>)`<Key.backspace><Key.backspace><Key.shift_r>(`<Key.shift>$<Key.shift_r>{test<Key.shift_r>Number<Key.enter><Key.right><Key.space>is<Key.space>not<Key.space>a<Key.space>prime<Key.space><Key.shift_r>numberctrl+S<'\x13'><'\x13'><'\x13'><'\x13'>
Screenshot: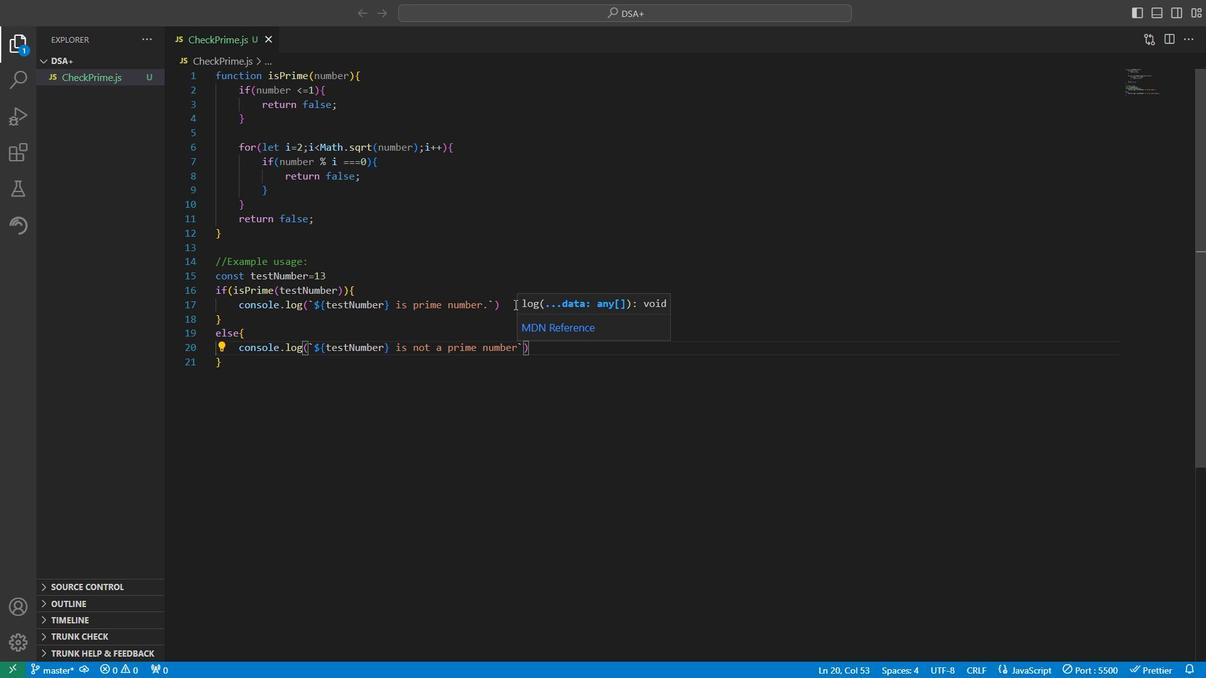 
Action: Mouse moved to (214, 103)
Screenshot: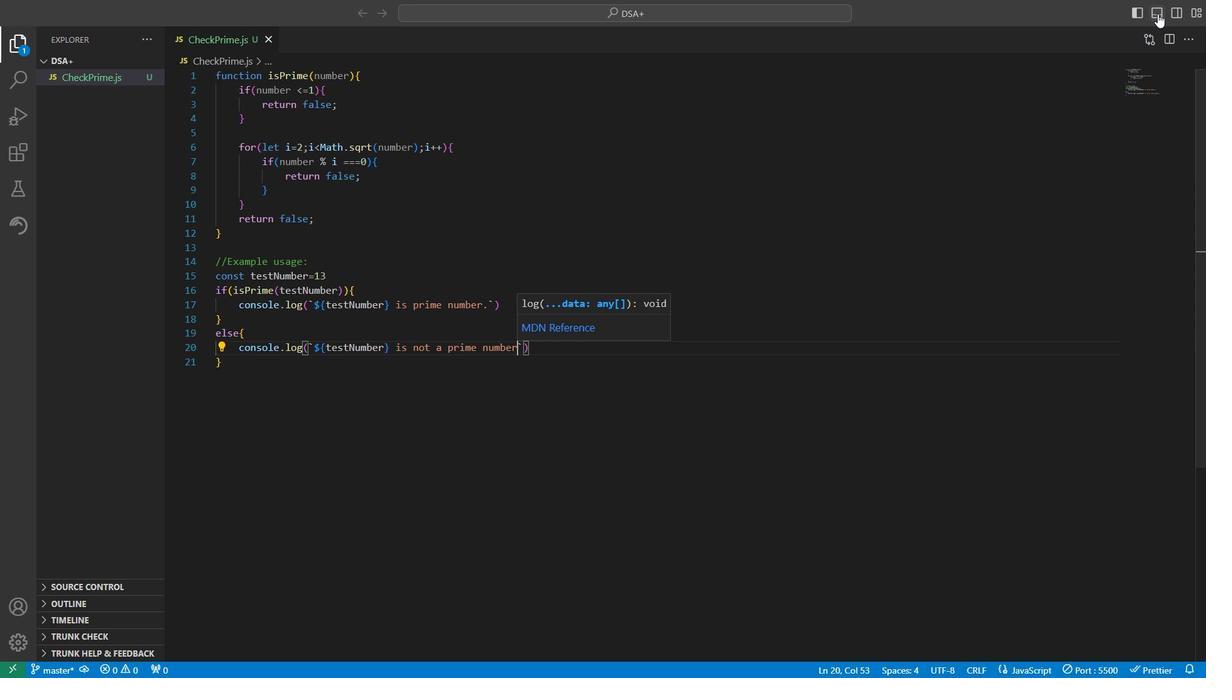 
Action: Mouse pressed left at (214, 103)
Screenshot: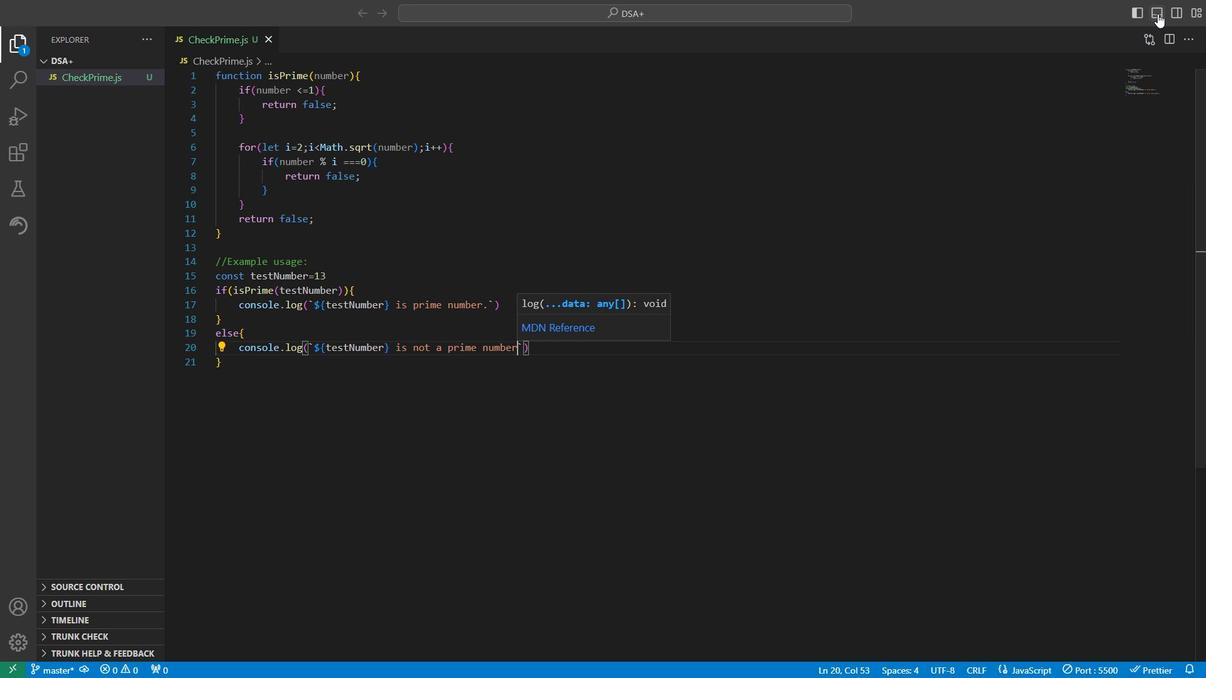 
Action: Mouse moved to (214, 209)
Screenshot: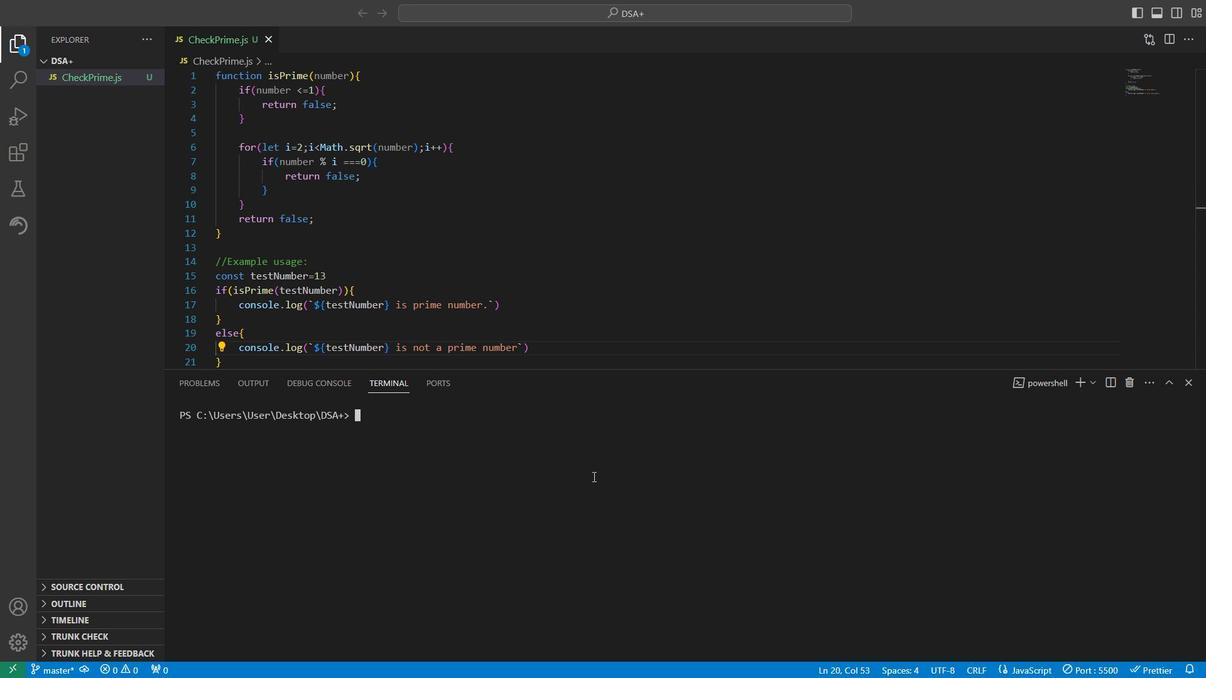 
Action: Mouse pressed left at (214, 209)
Screenshot: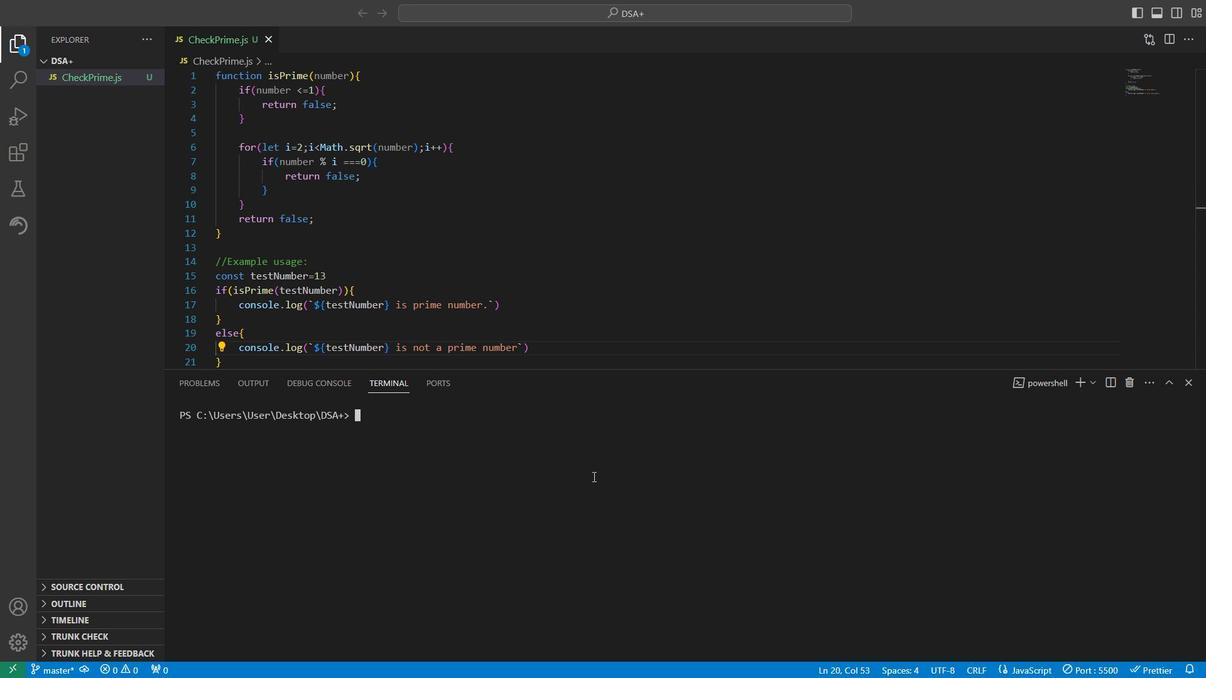 
Action: Mouse moved to (214, 210)
Screenshot: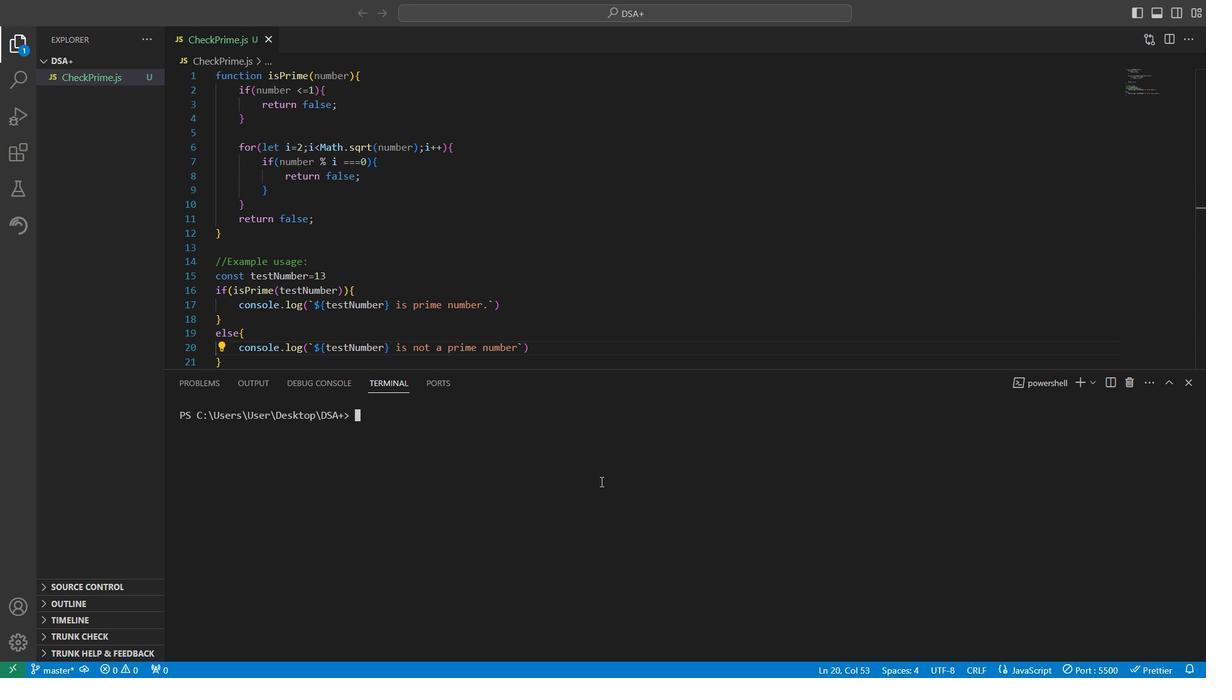 
Action: Key pressed node<Key.space><Key.shift>C<Key.tab><Key.enter>
Screenshot: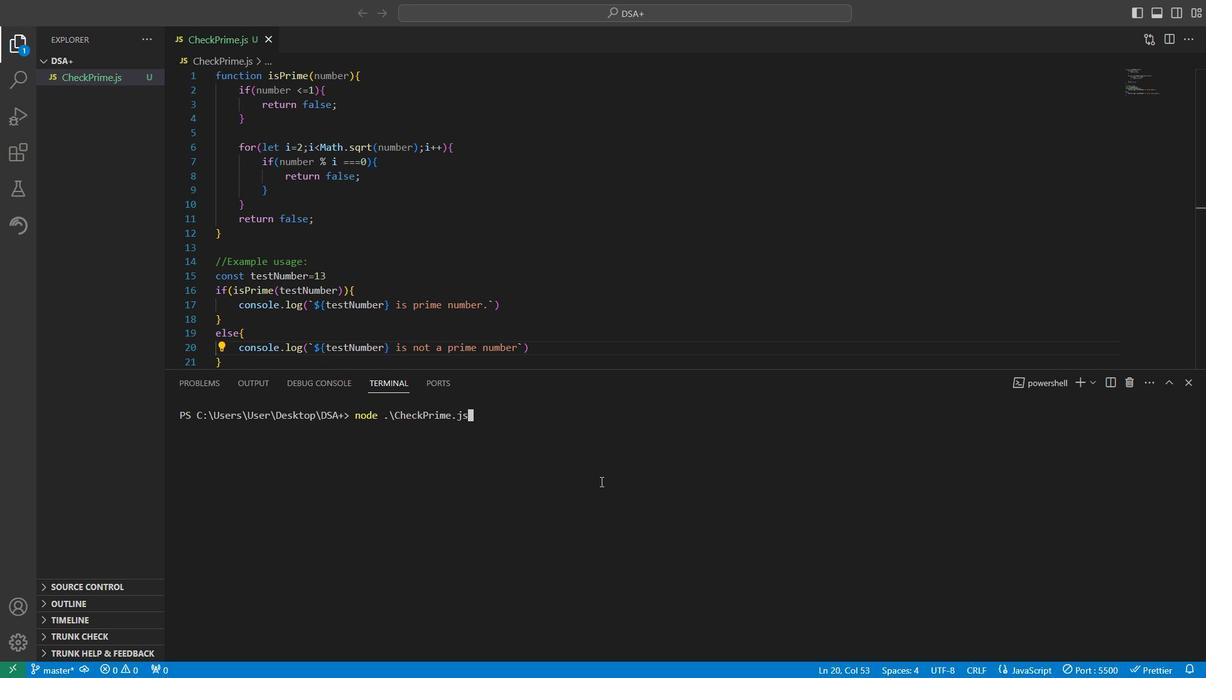 
Action: Mouse moved to (214, 228)
Screenshot: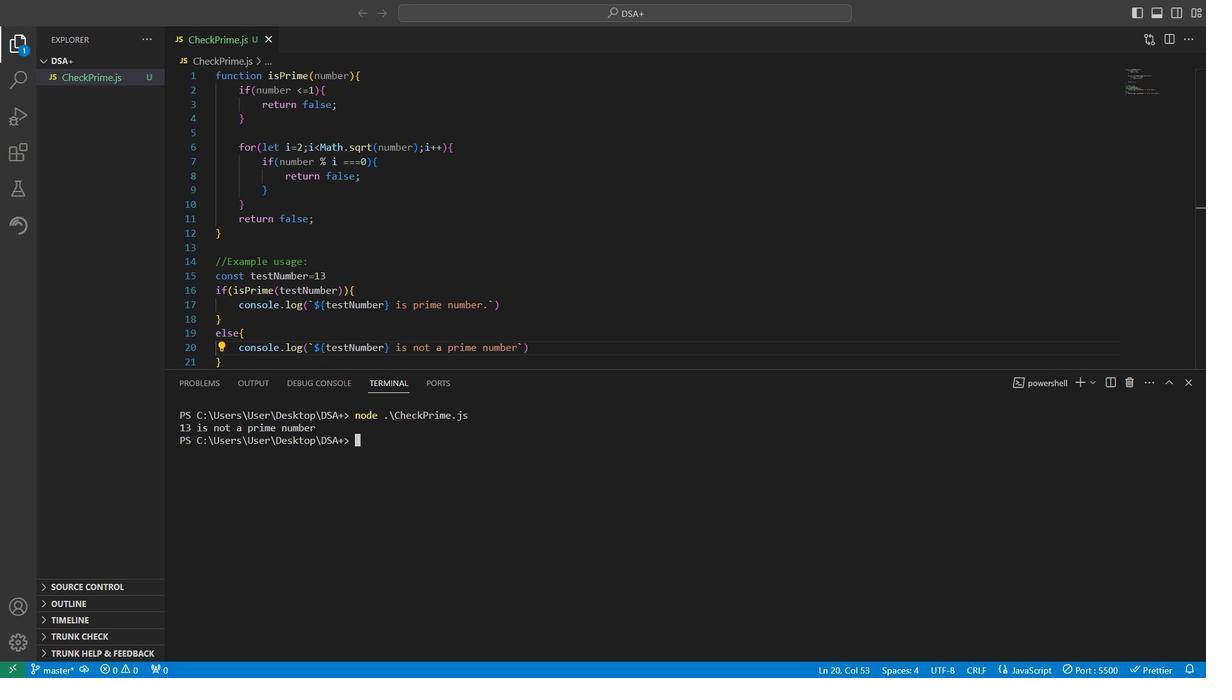 
Action: Mouse pressed left at (214, 228)
Screenshot: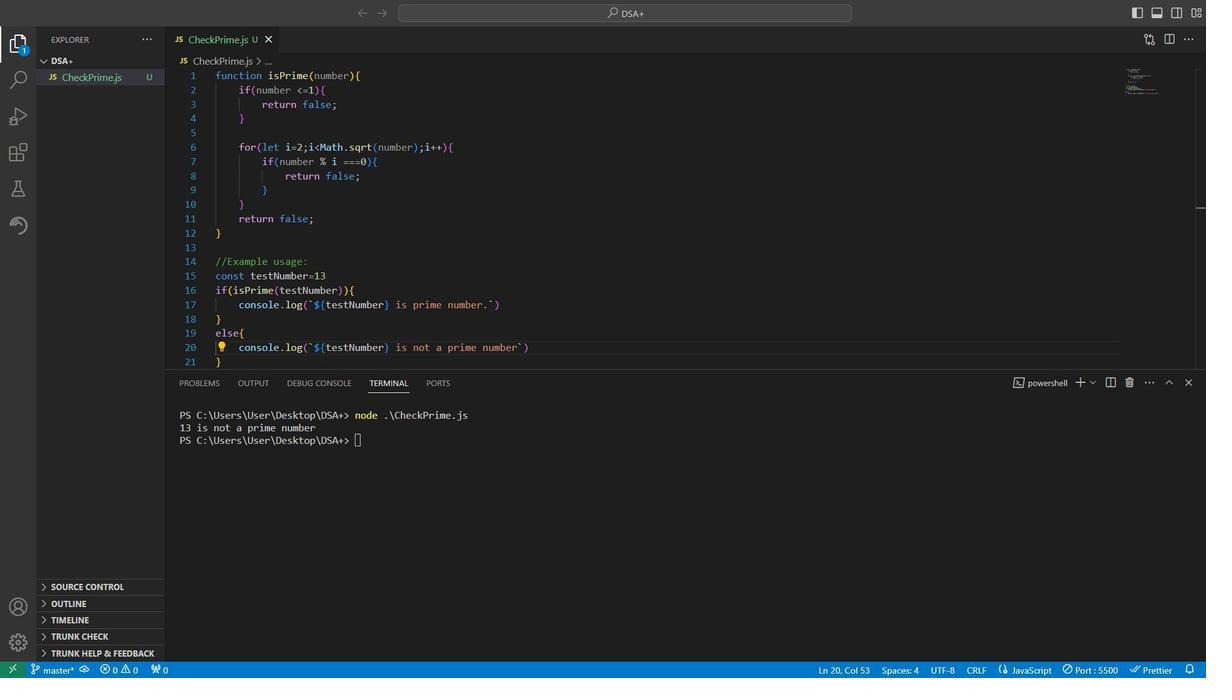 
